Task: Add a signature Jacob Baker containing With gratitude and appreciation, Jacob Baker to email address softage.5@softage.net and add a label Valentines Day gifts
Action: Mouse moved to (901, 56)
Screenshot: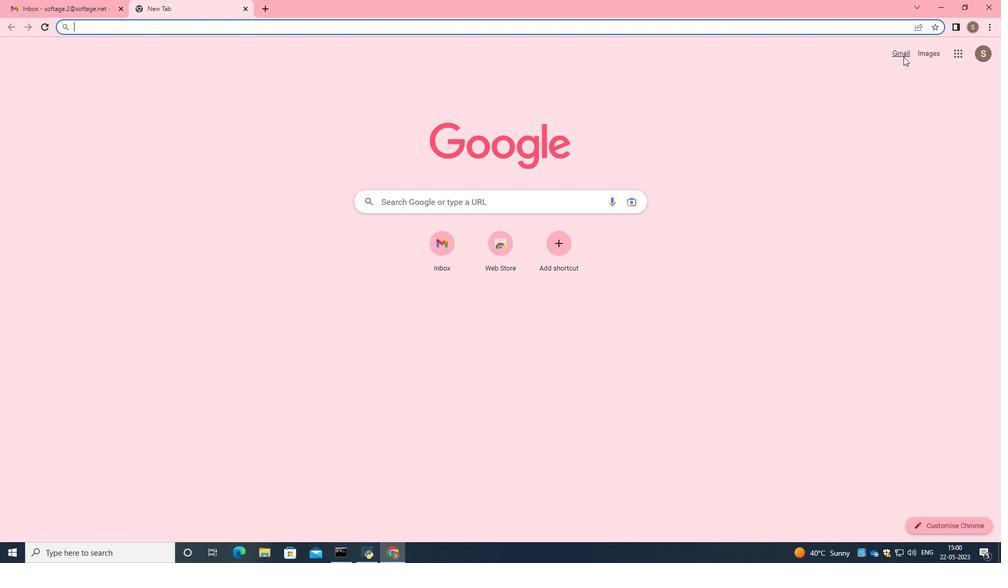 
Action: Mouse pressed left at (901, 56)
Screenshot: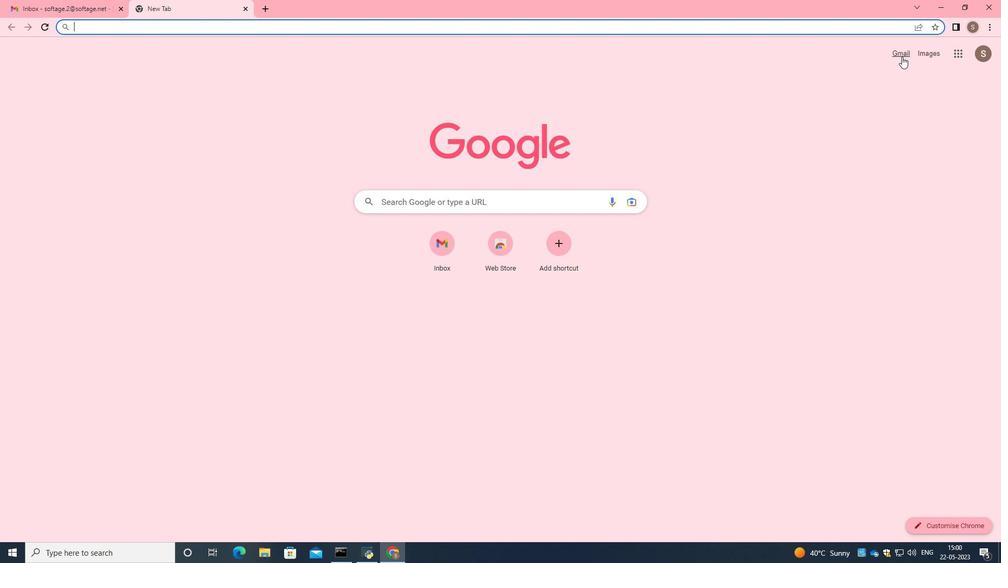 
Action: Mouse moved to (880, 73)
Screenshot: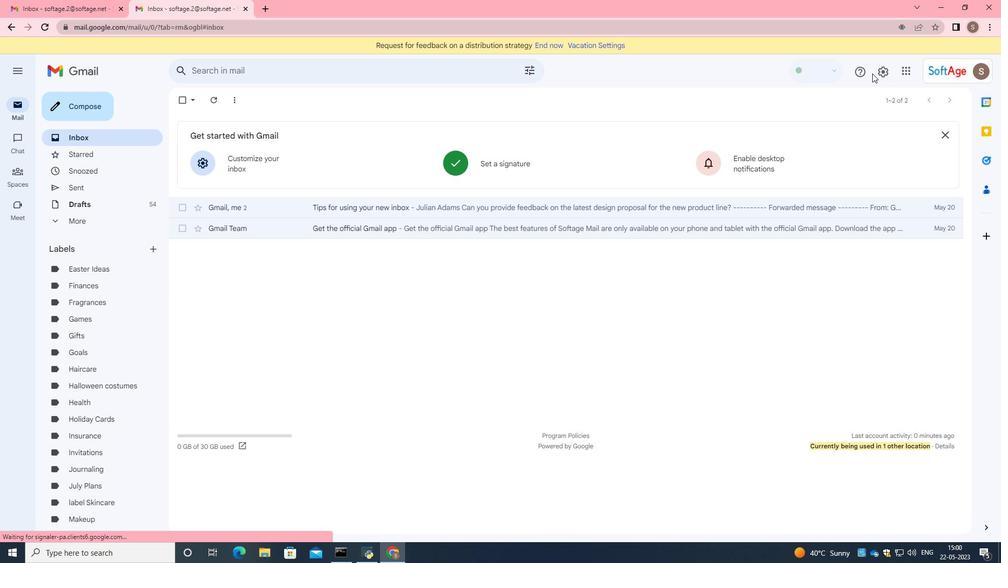 
Action: Mouse pressed left at (880, 73)
Screenshot: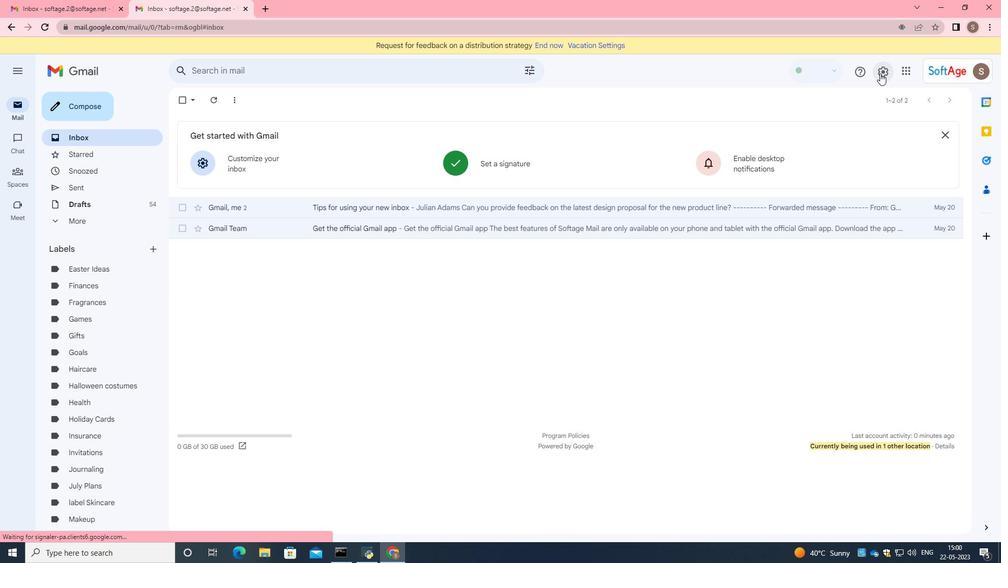 
Action: Mouse moved to (860, 130)
Screenshot: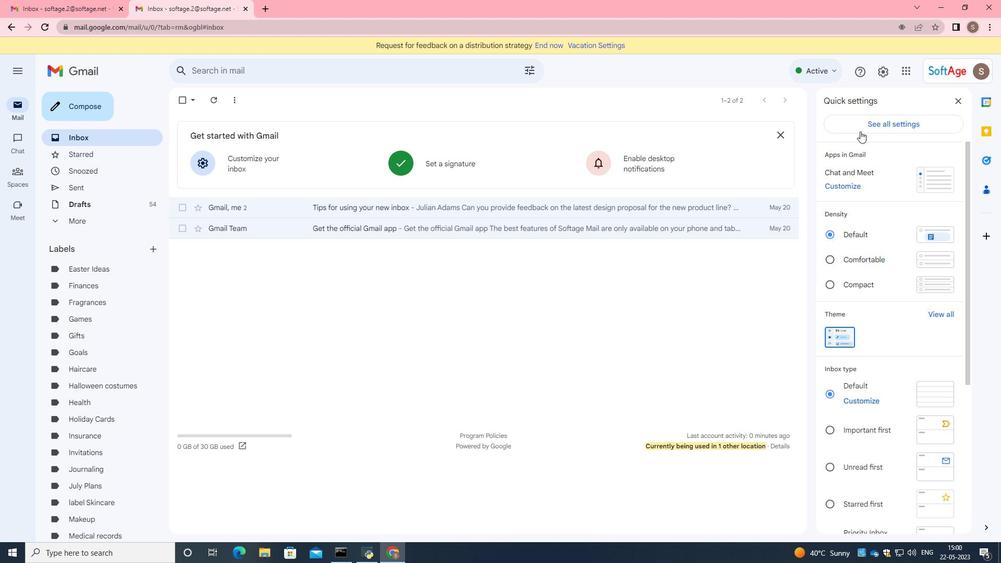 
Action: Mouse pressed left at (860, 130)
Screenshot: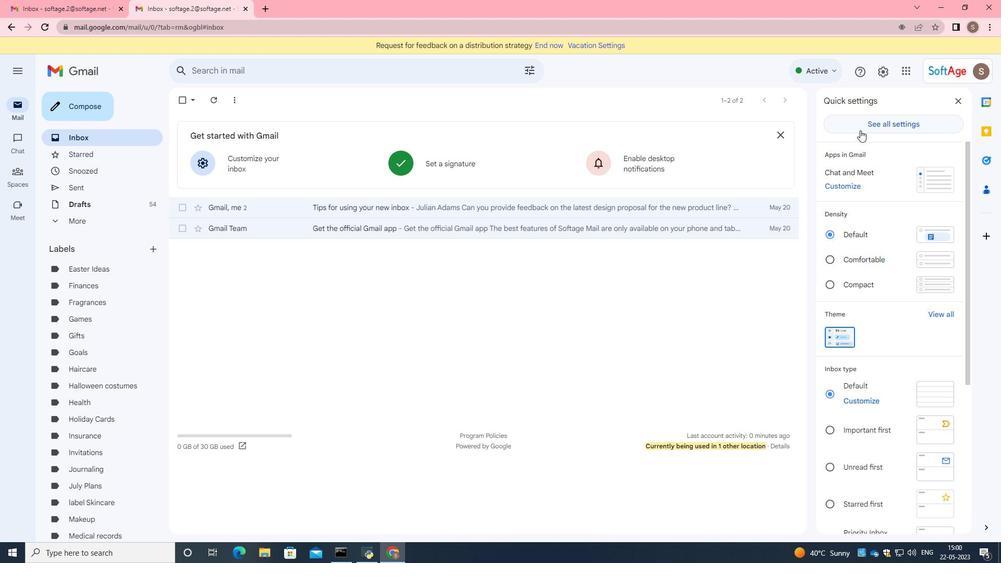 
Action: Mouse moved to (539, 214)
Screenshot: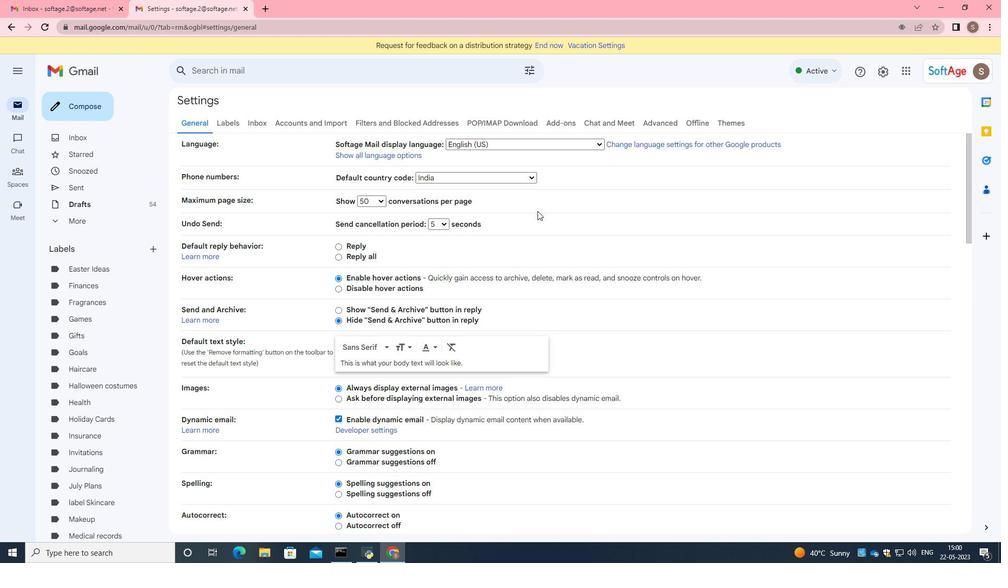 
Action: Mouse scrolled (539, 213) with delta (0, 0)
Screenshot: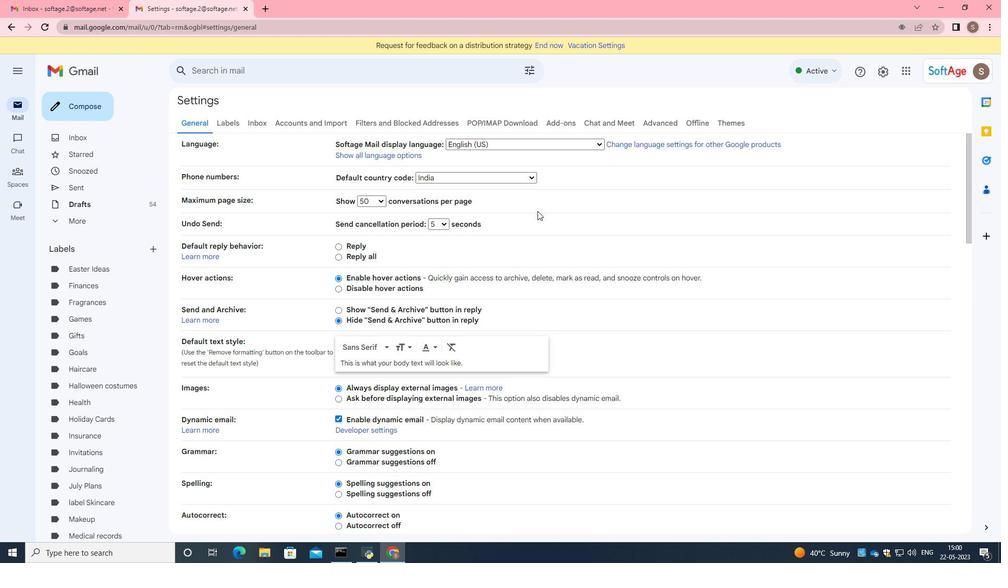 
Action: Mouse scrolled (539, 213) with delta (0, 0)
Screenshot: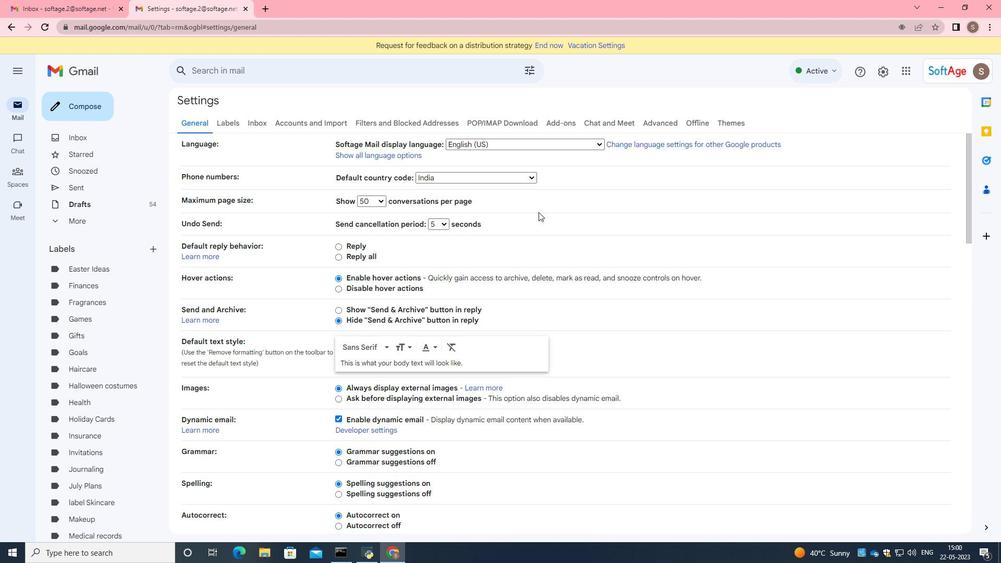 
Action: Mouse scrolled (539, 213) with delta (0, 0)
Screenshot: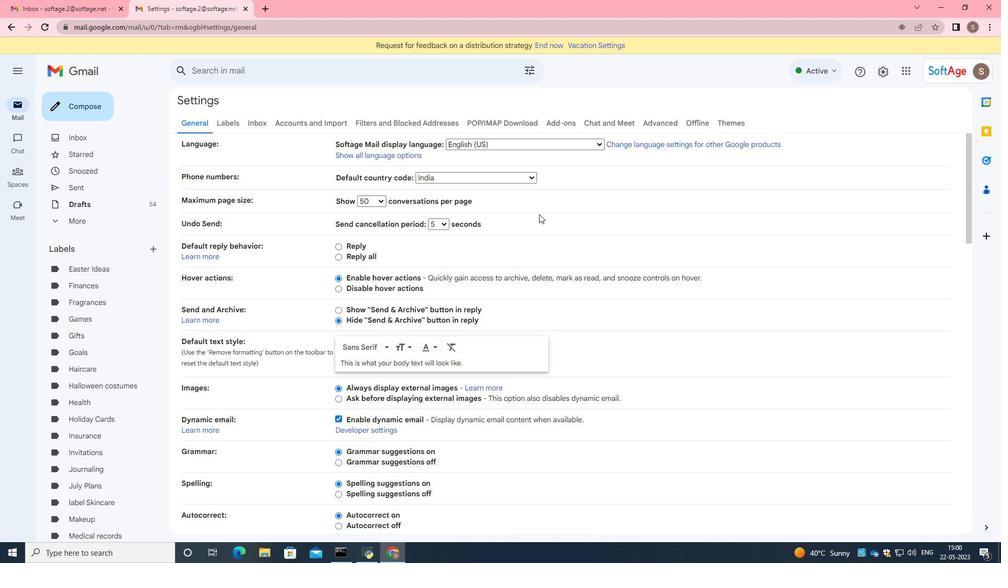 
Action: Mouse moved to (542, 211)
Screenshot: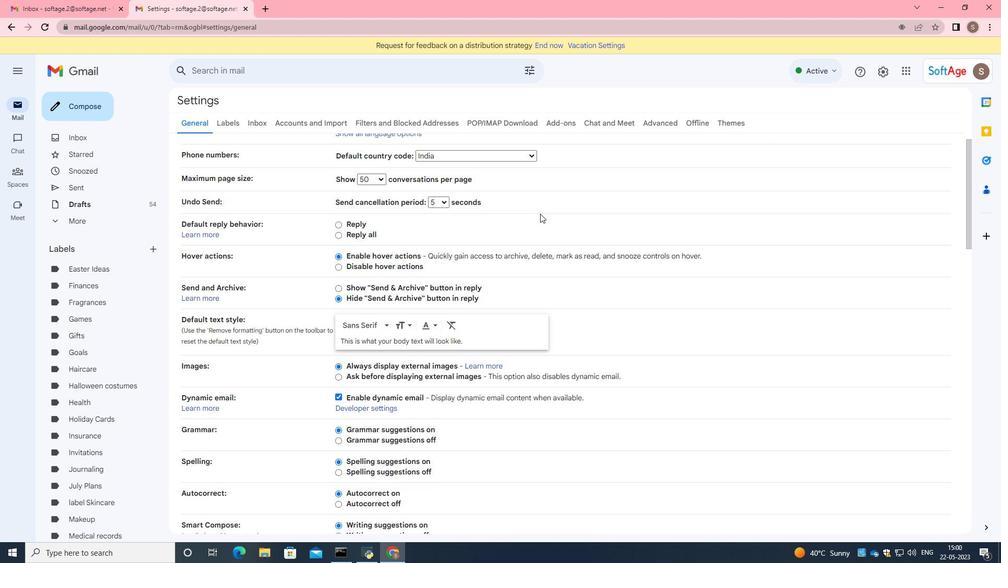 
Action: Mouse scrolled (542, 210) with delta (0, 0)
Screenshot: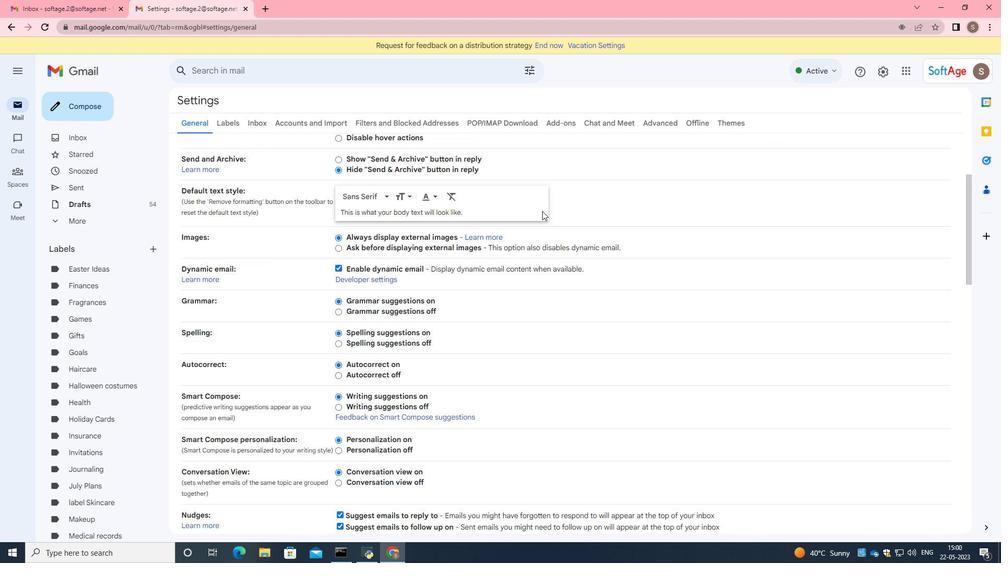 
Action: Mouse scrolled (542, 210) with delta (0, 0)
Screenshot: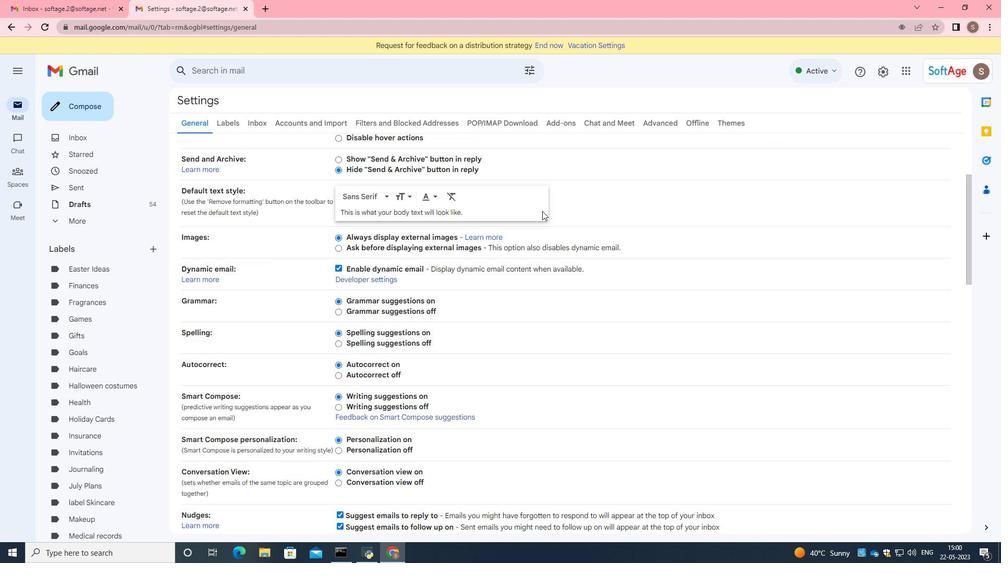 
Action: Mouse scrolled (542, 210) with delta (0, 0)
Screenshot: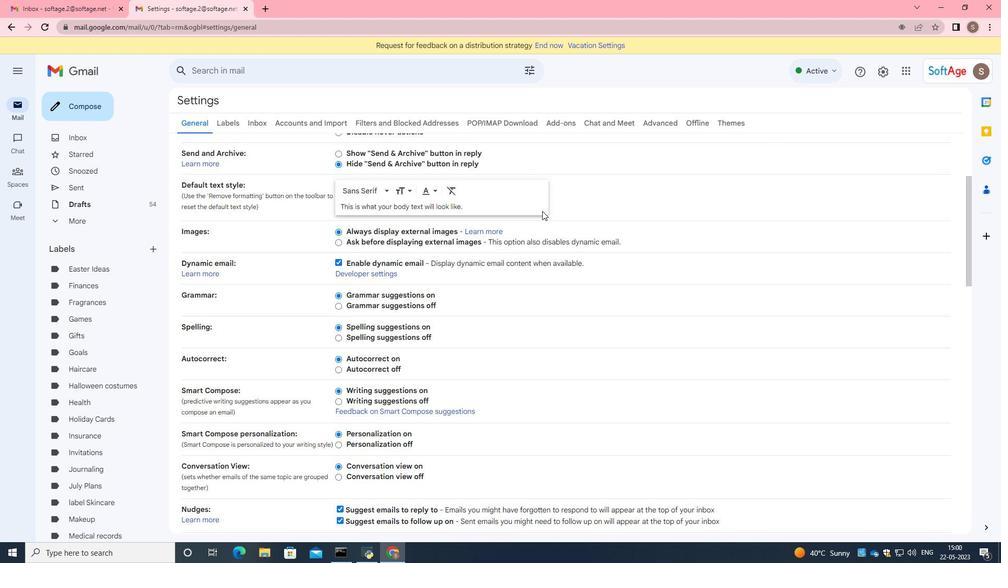 
Action: Mouse scrolled (542, 210) with delta (0, 0)
Screenshot: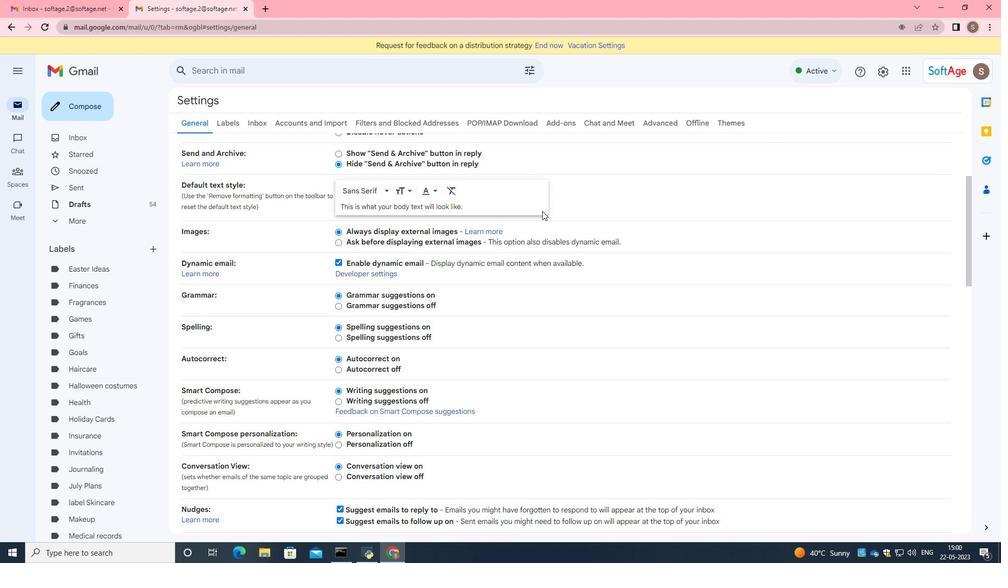 
Action: Mouse moved to (543, 210)
Screenshot: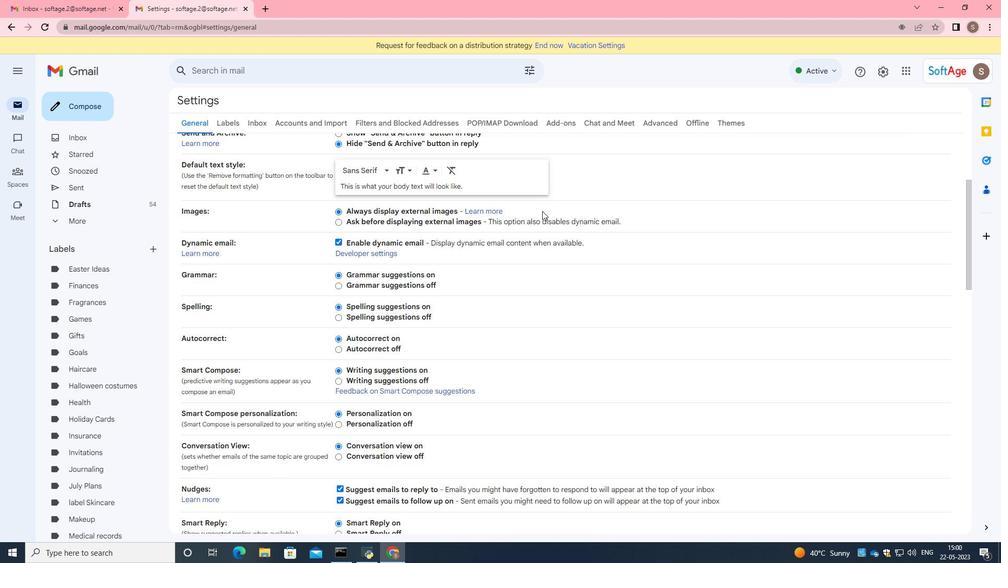 
Action: Mouse scrolled (543, 209) with delta (0, 0)
Screenshot: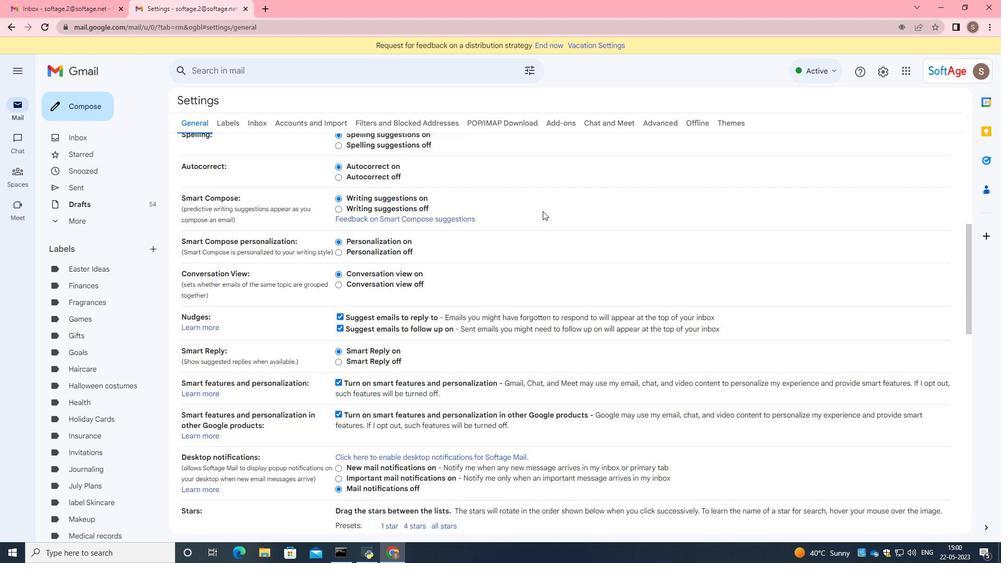
Action: Mouse scrolled (543, 209) with delta (0, 0)
Screenshot: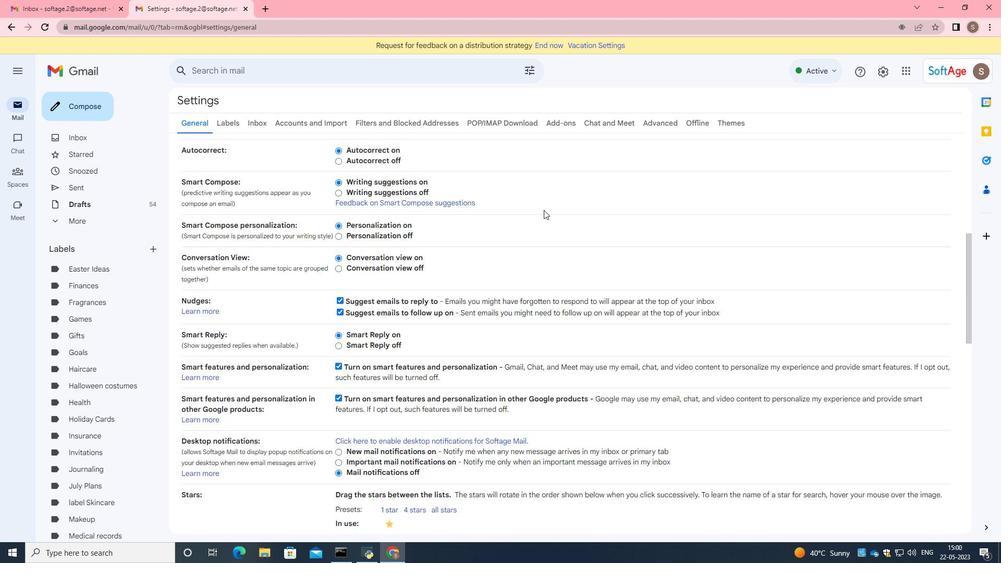 
Action: Mouse scrolled (543, 209) with delta (0, 0)
Screenshot: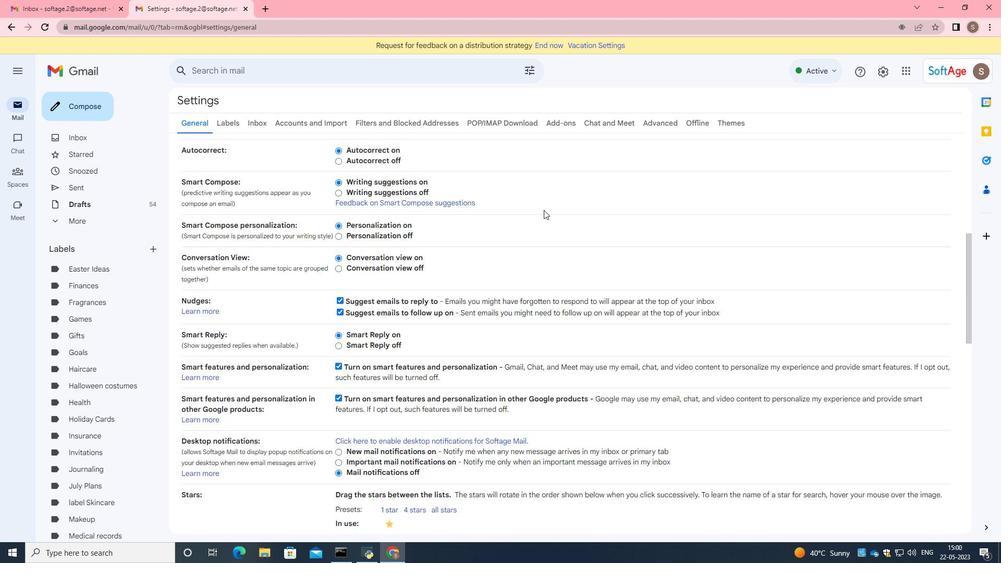 
Action: Mouse scrolled (543, 209) with delta (0, 0)
Screenshot: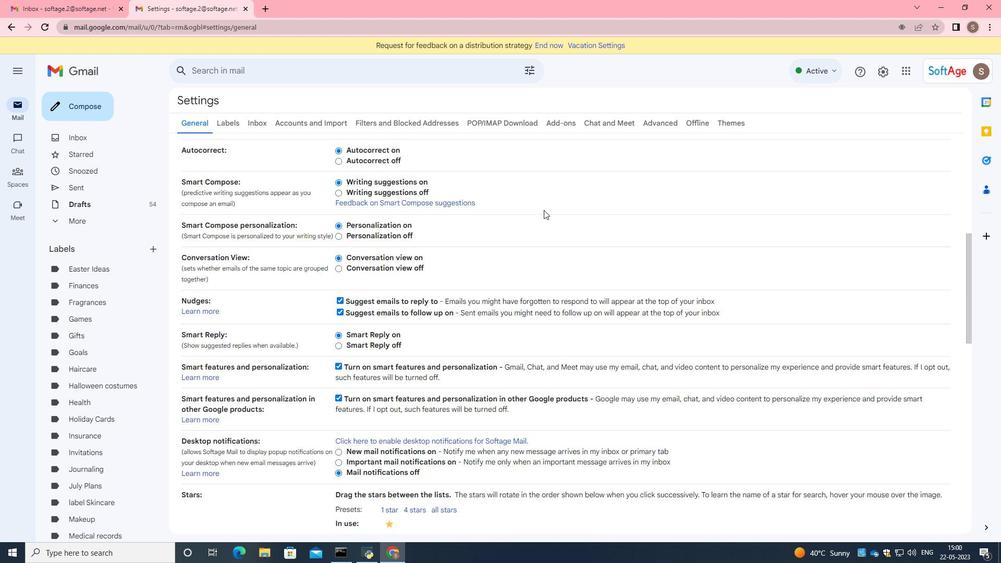 
Action: Mouse moved to (544, 210)
Screenshot: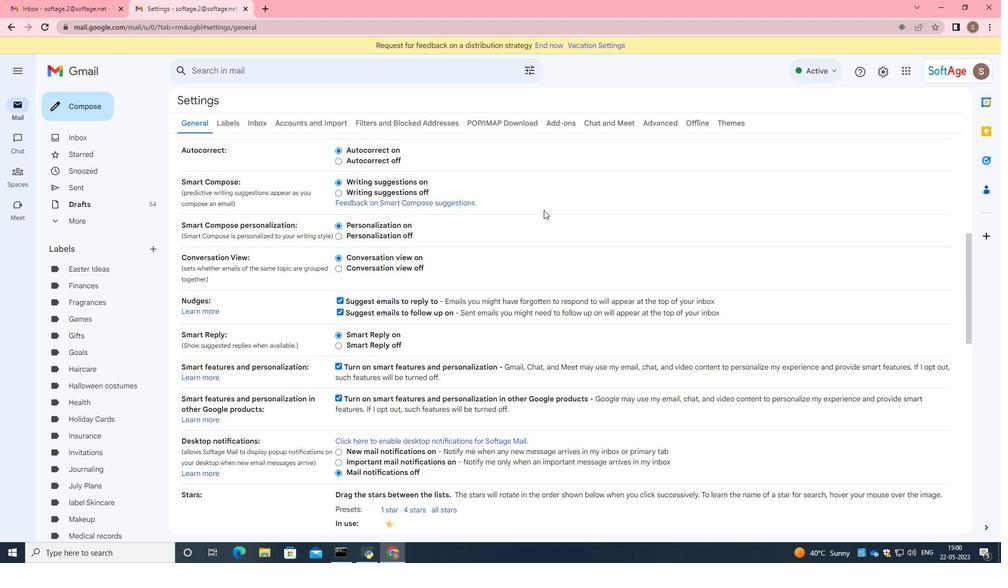 
Action: Mouse scrolled (544, 209) with delta (0, 0)
Screenshot: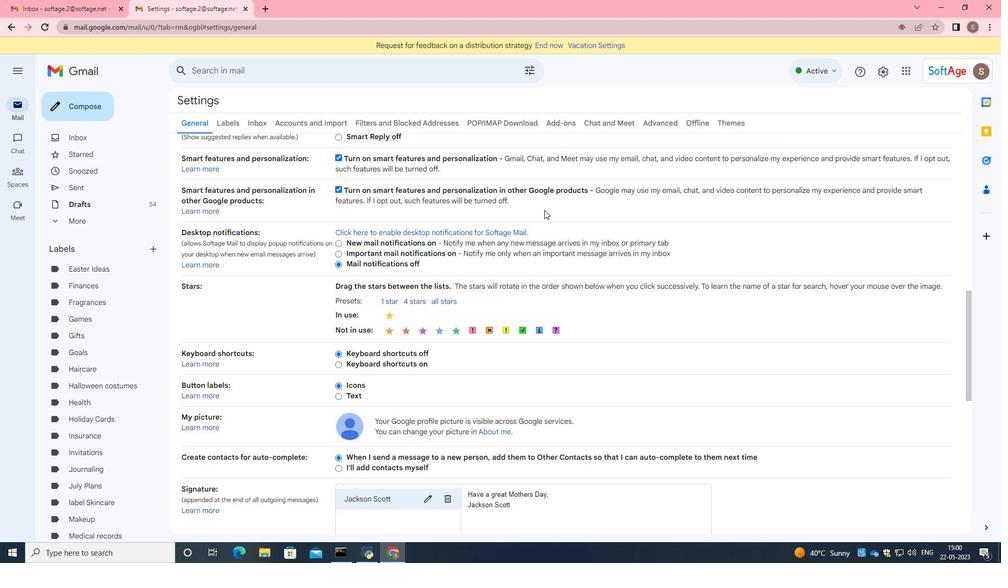 
Action: Mouse scrolled (544, 209) with delta (0, 0)
Screenshot: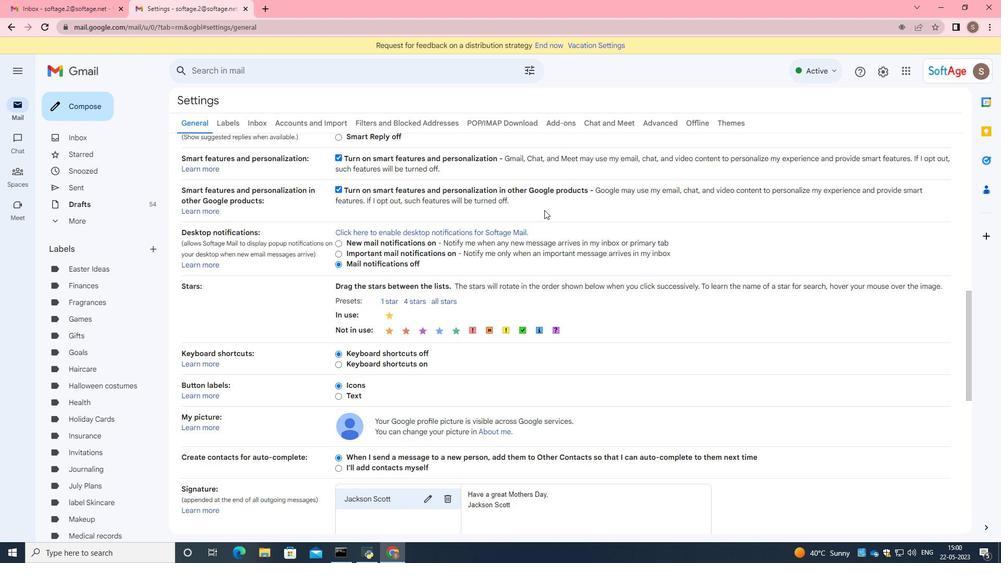 
Action: Mouse moved to (449, 395)
Screenshot: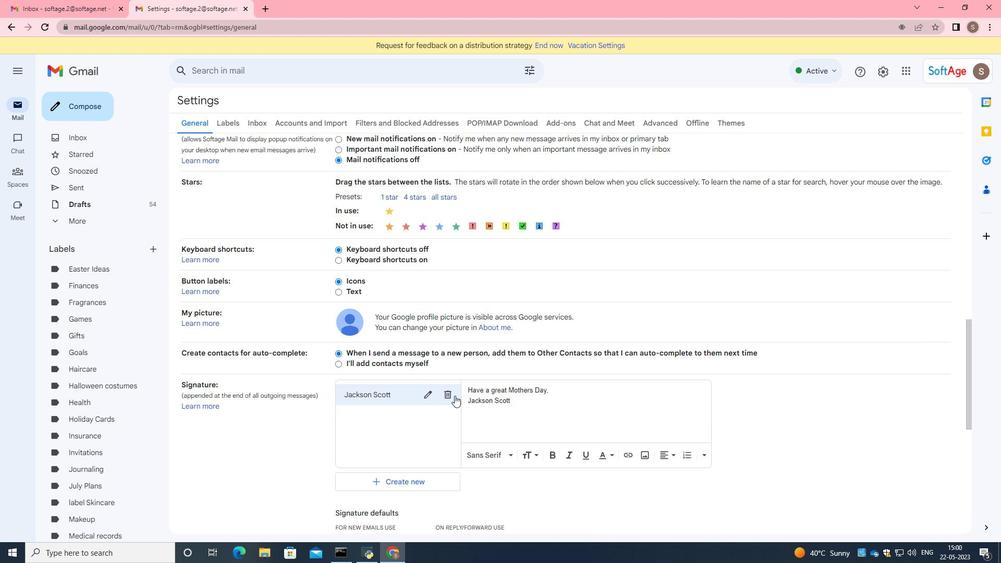 
Action: Mouse pressed left at (449, 395)
Screenshot: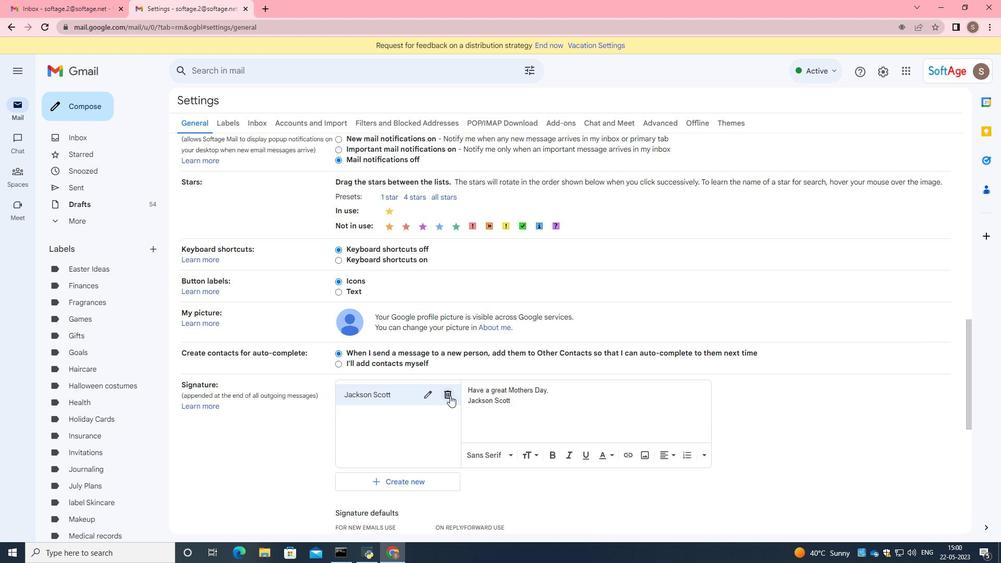 
Action: Mouse moved to (582, 309)
Screenshot: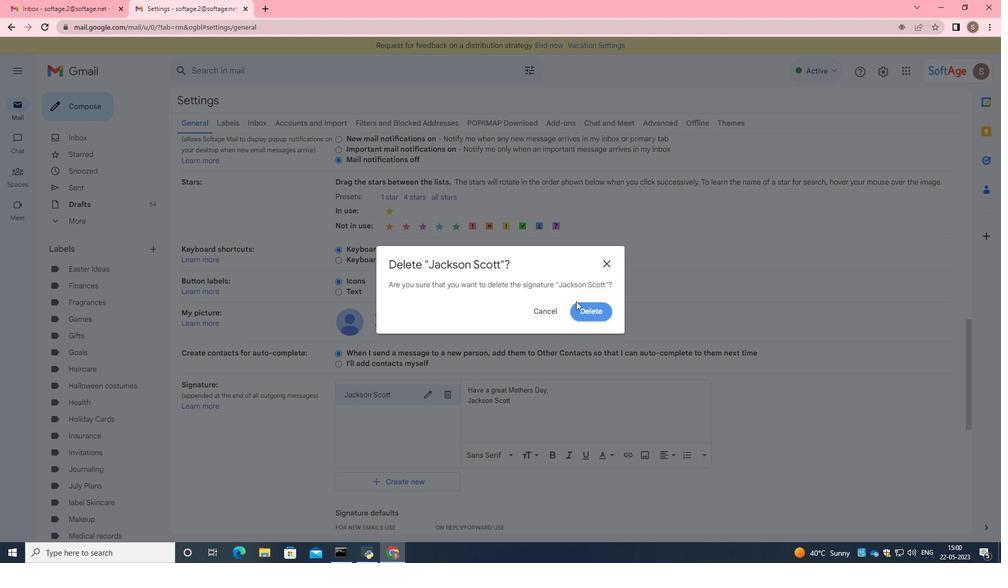 
Action: Mouse pressed left at (582, 309)
Screenshot: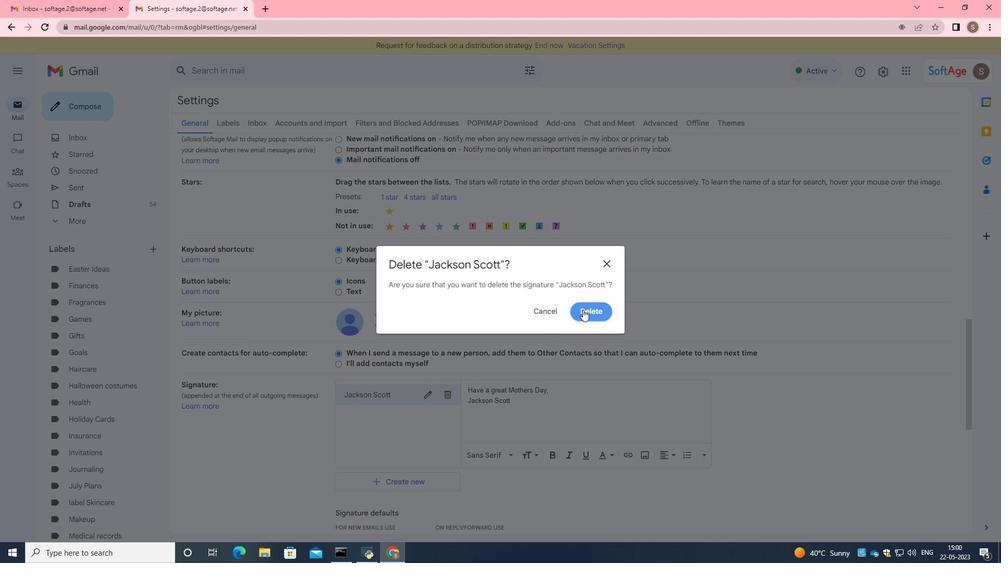 
Action: Mouse moved to (376, 403)
Screenshot: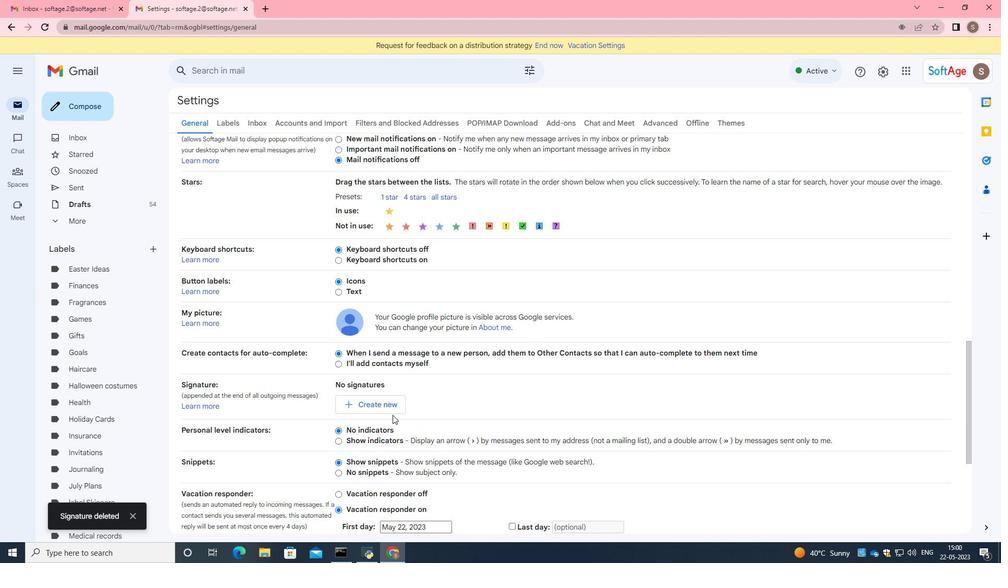 
Action: Mouse pressed left at (376, 403)
Screenshot: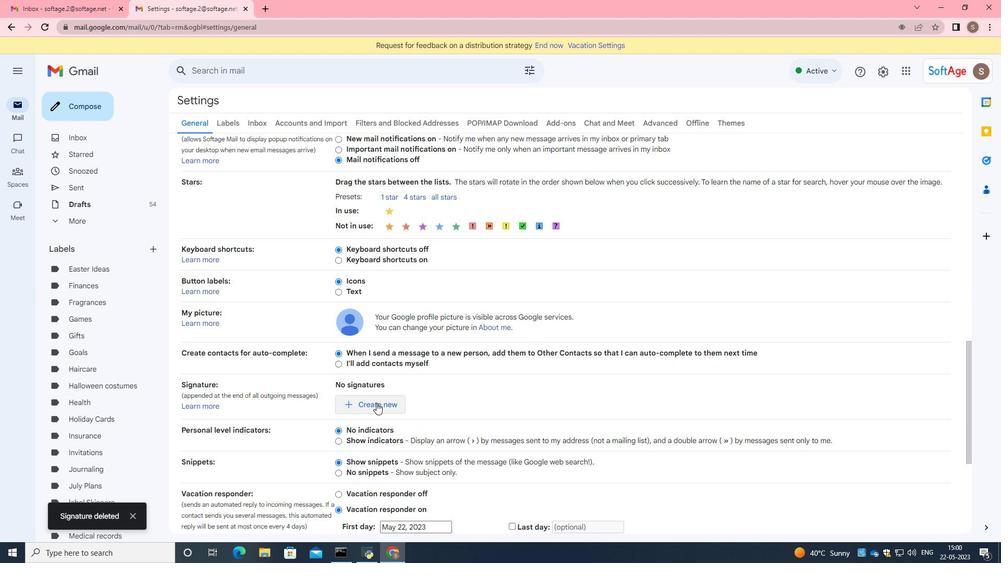 
Action: Mouse moved to (447, 278)
Screenshot: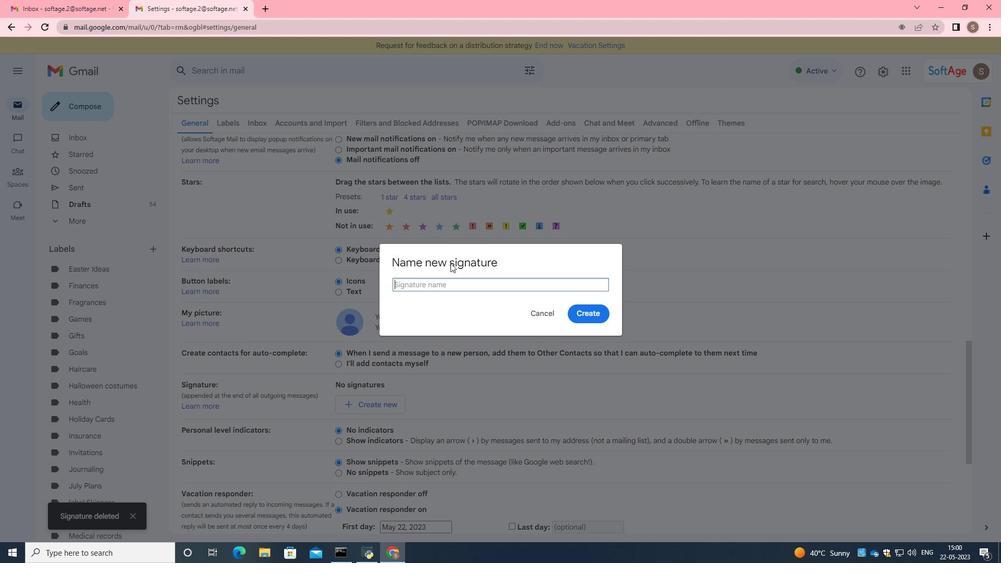 
Action: Key pressed <Key.caps_lock>J<Key.caps_lock>acob<Key.space><Key.caps_lock>B<Key.caps_lock>aker
Screenshot: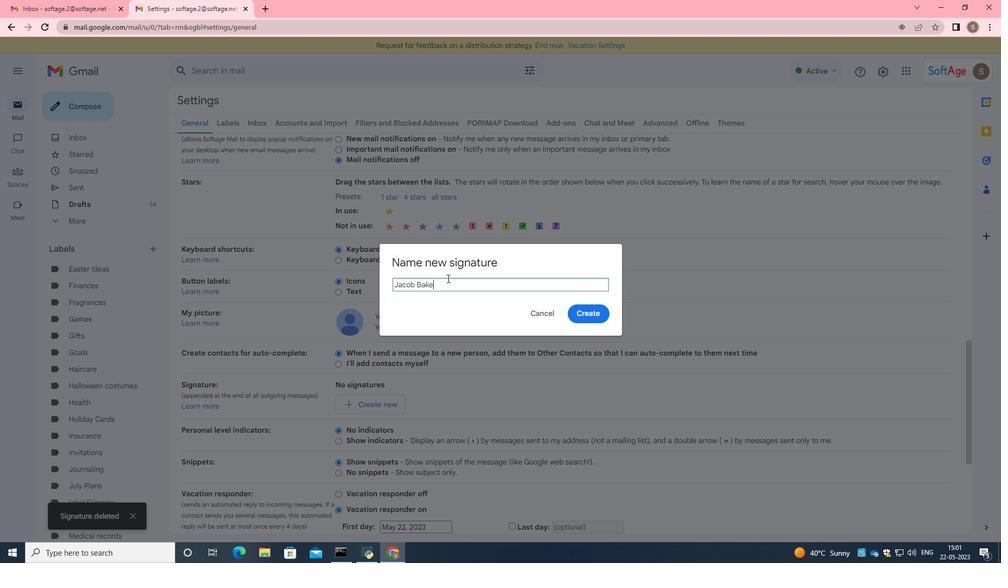 
Action: Mouse moved to (593, 313)
Screenshot: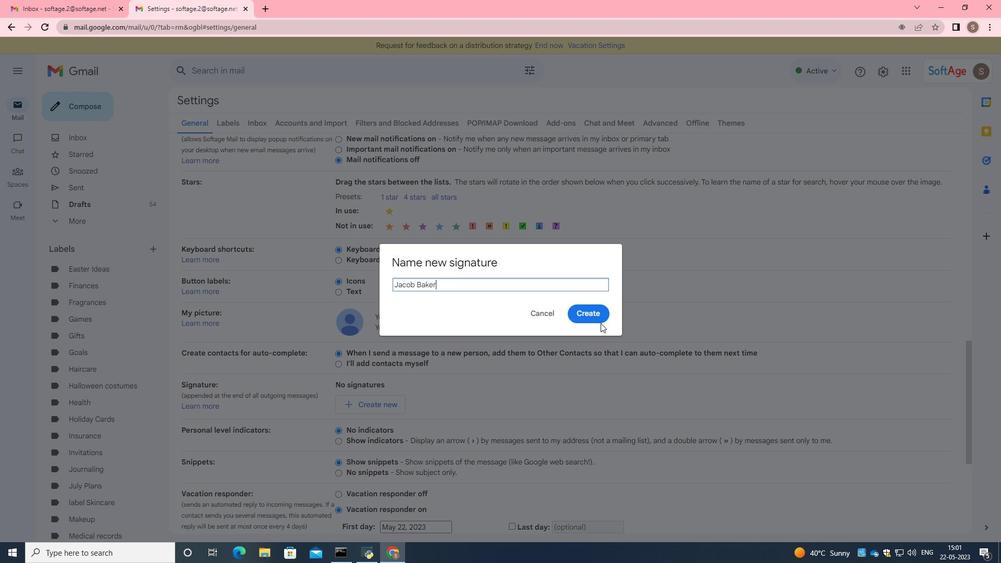 
Action: Mouse pressed left at (593, 313)
Screenshot: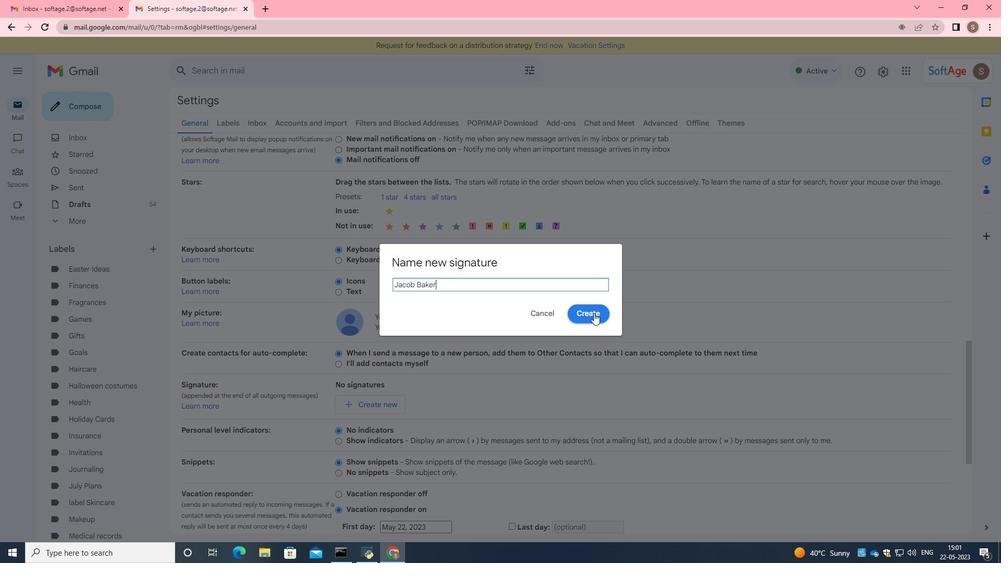 
Action: Mouse moved to (509, 393)
Screenshot: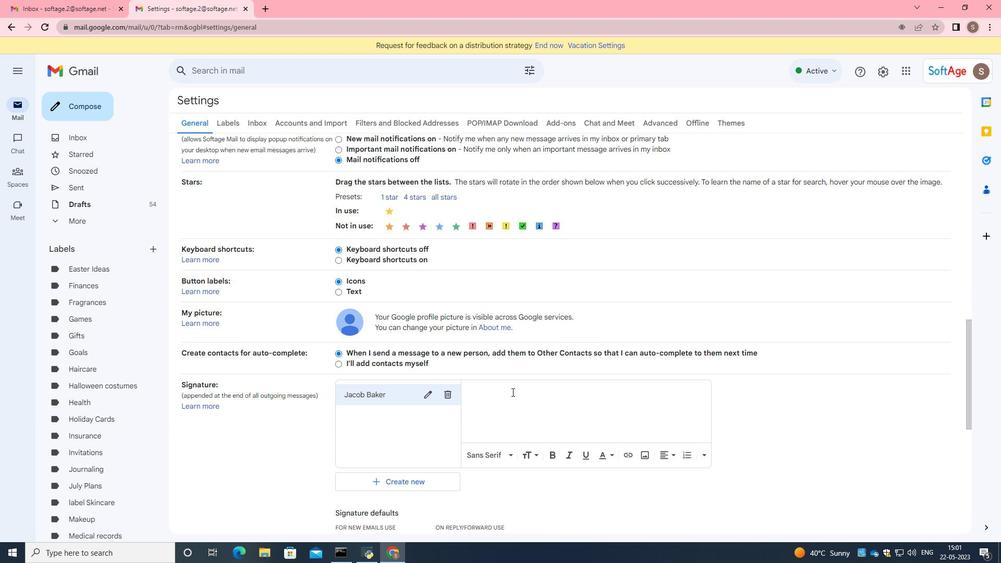 
Action: Mouse pressed left at (509, 393)
Screenshot: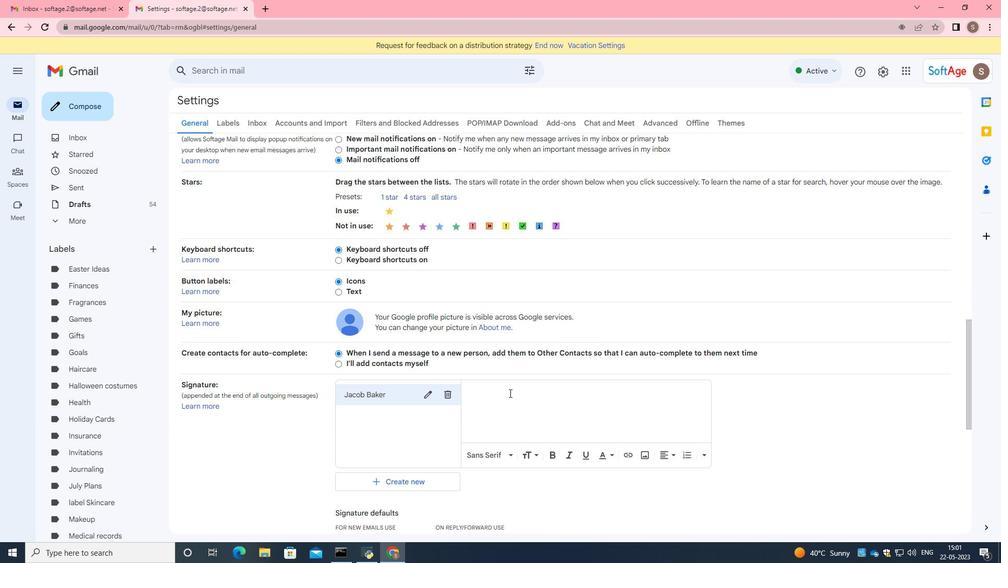 
Action: Mouse moved to (505, 392)
Screenshot: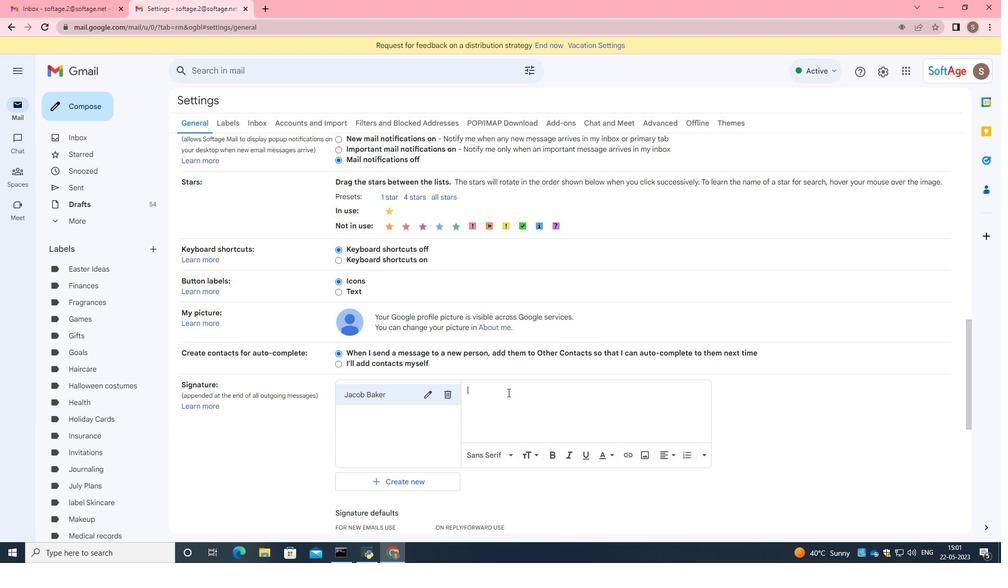
Action: Key pressed <Key.caps_lock>G<Key.caps_lock>ratitude<Key.space>and<Key.space>appreciation<Key.space>,<Key.enter><Key.caps_lock><Key.caps_lock><Key.caps_lock>J<Key.caps_lock>acob<Key.space><Key.caps_lock>B<Key.caps_lock>aker
Screenshot: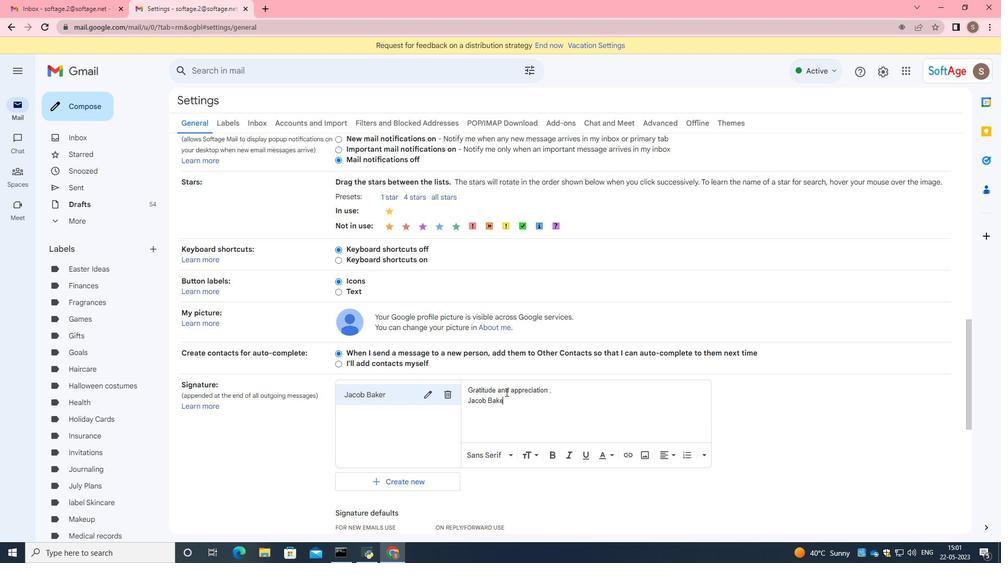 
Action: Mouse moved to (393, 347)
Screenshot: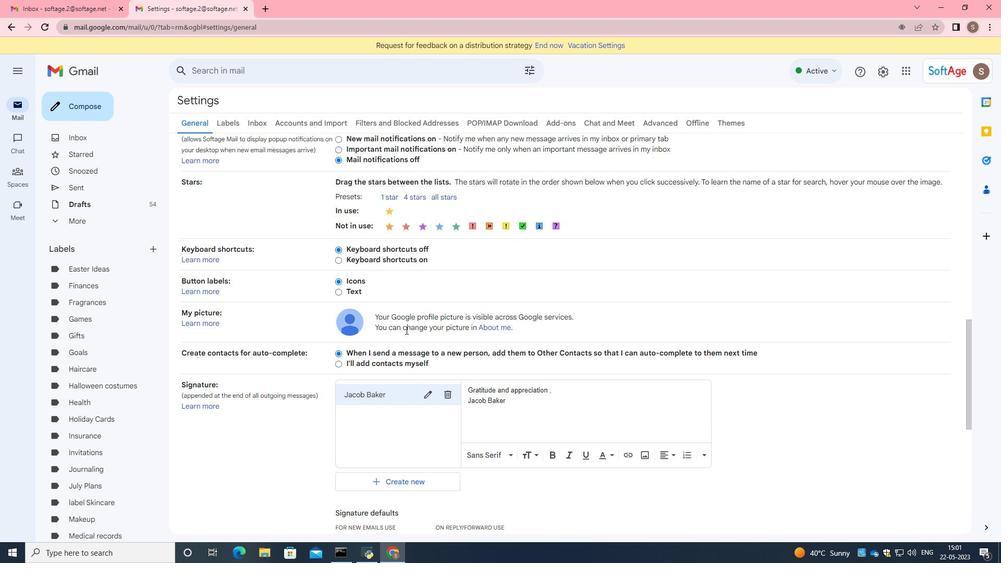 
Action: Mouse scrolled (393, 346) with delta (0, 0)
Screenshot: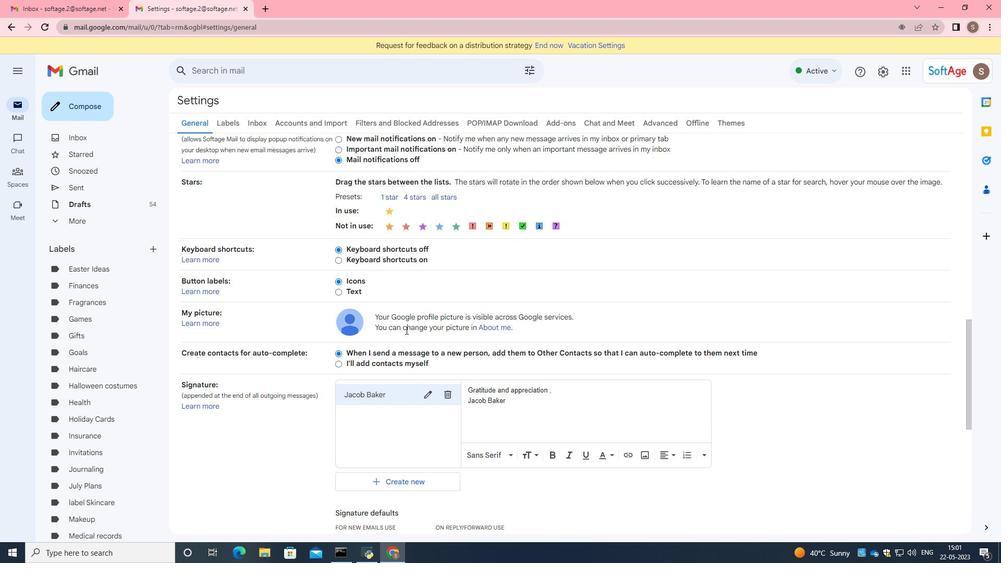 
Action: Mouse moved to (385, 352)
Screenshot: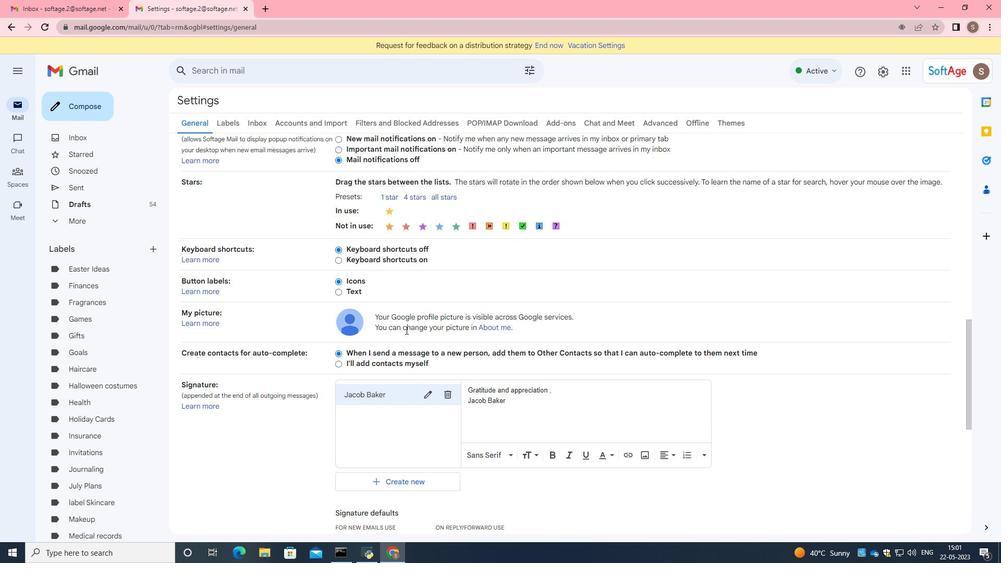 
Action: Mouse scrolled (385, 351) with delta (0, 0)
Screenshot: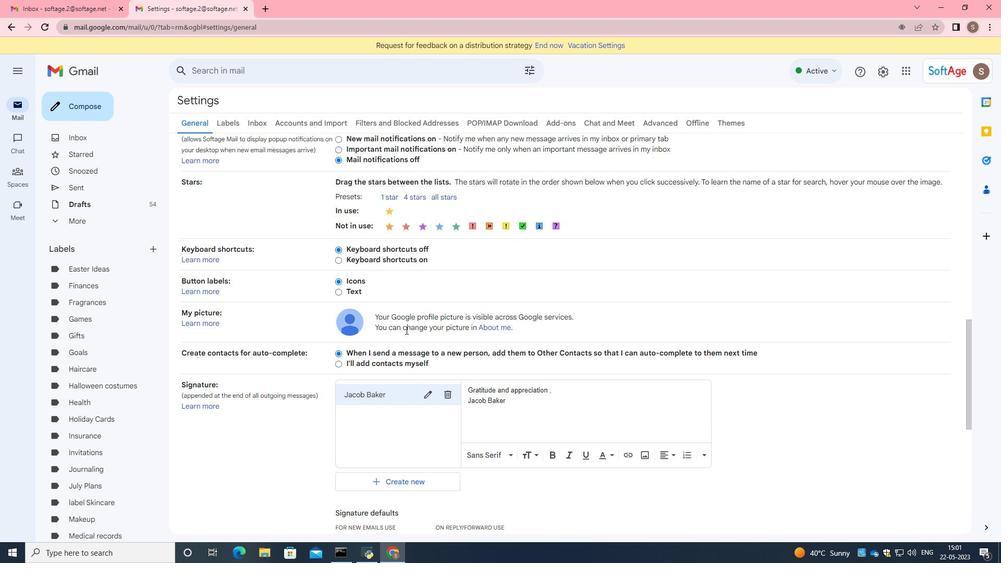 
Action: Mouse moved to (397, 357)
Screenshot: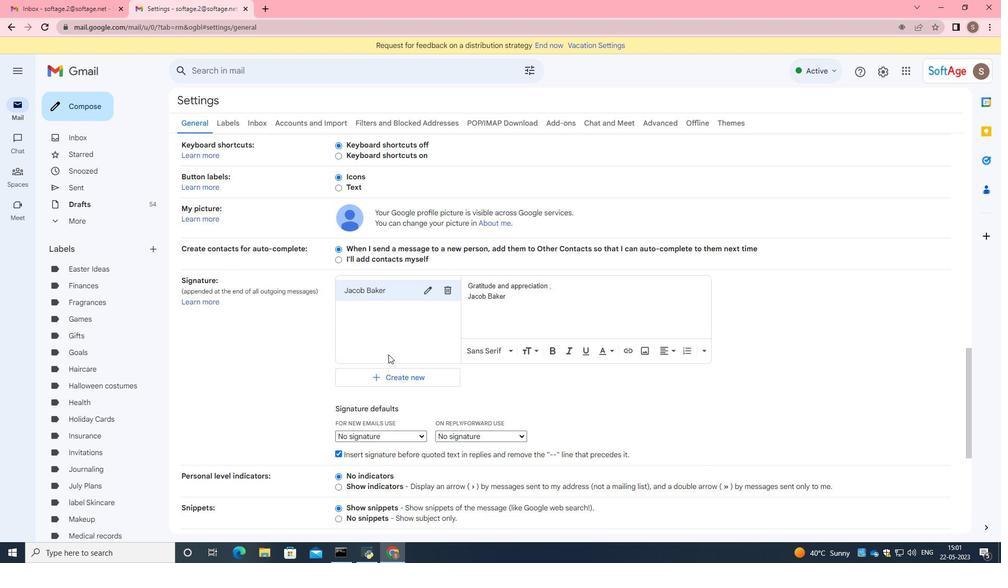 
Action: Mouse scrolled (397, 356) with delta (0, 0)
Screenshot: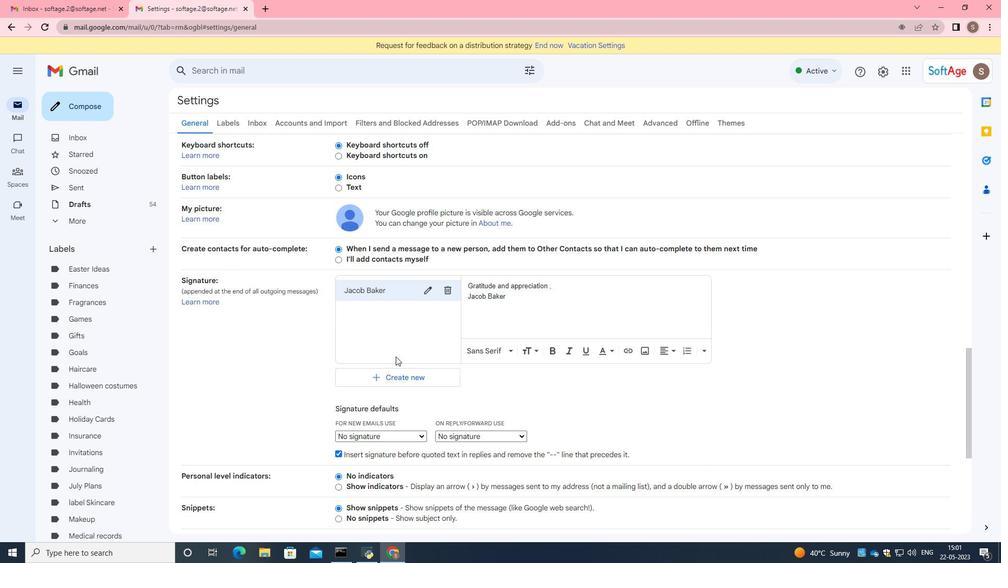
Action: Mouse moved to (397, 357)
Screenshot: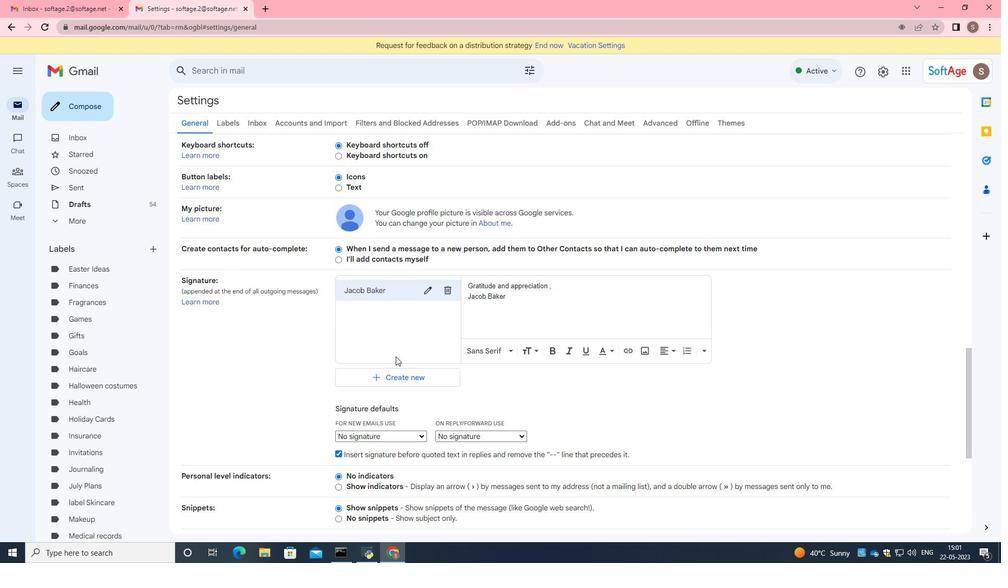 
Action: Mouse scrolled (397, 356) with delta (0, 0)
Screenshot: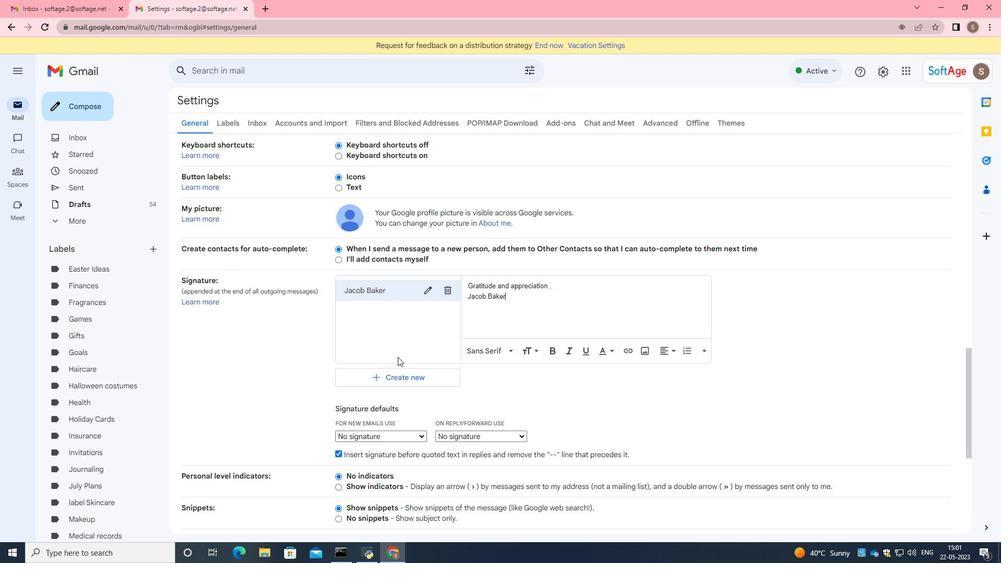 
Action: Mouse moved to (398, 356)
Screenshot: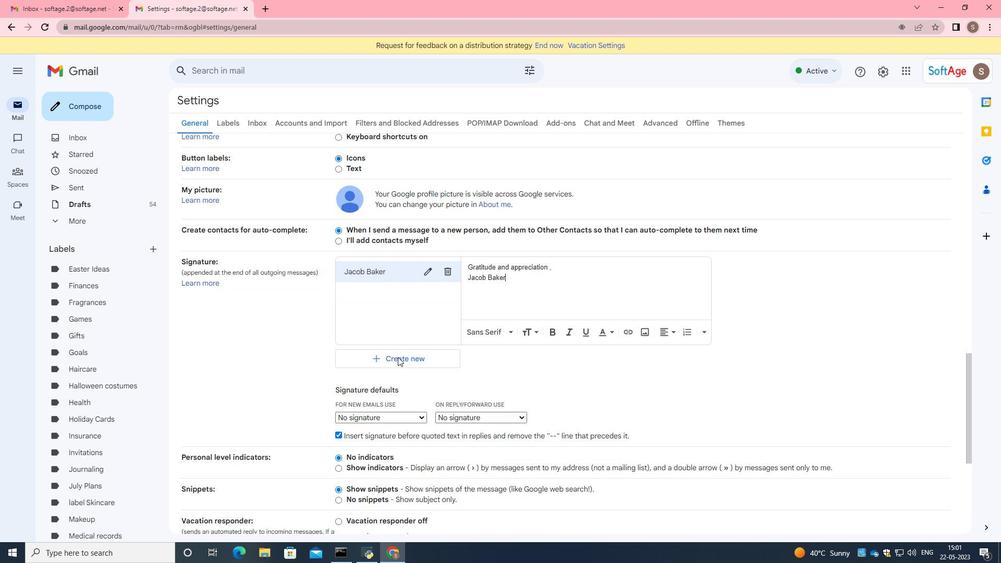 
Action: Mouse scrolled (398, 356) with delta (0, 0)
Screenshot: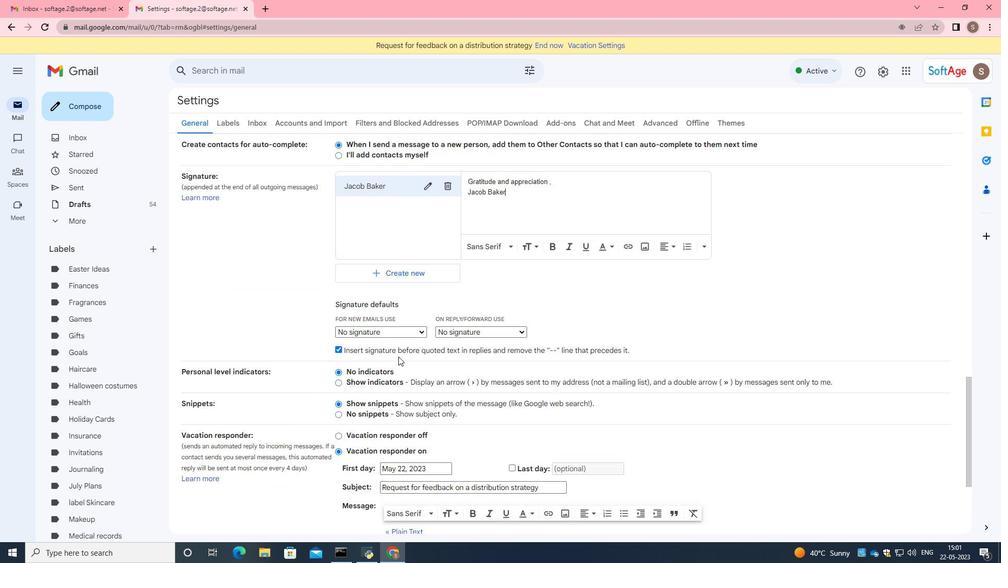 
Action: Mouse scrolled (398, 356) with delta (0, 0)
Screenshot: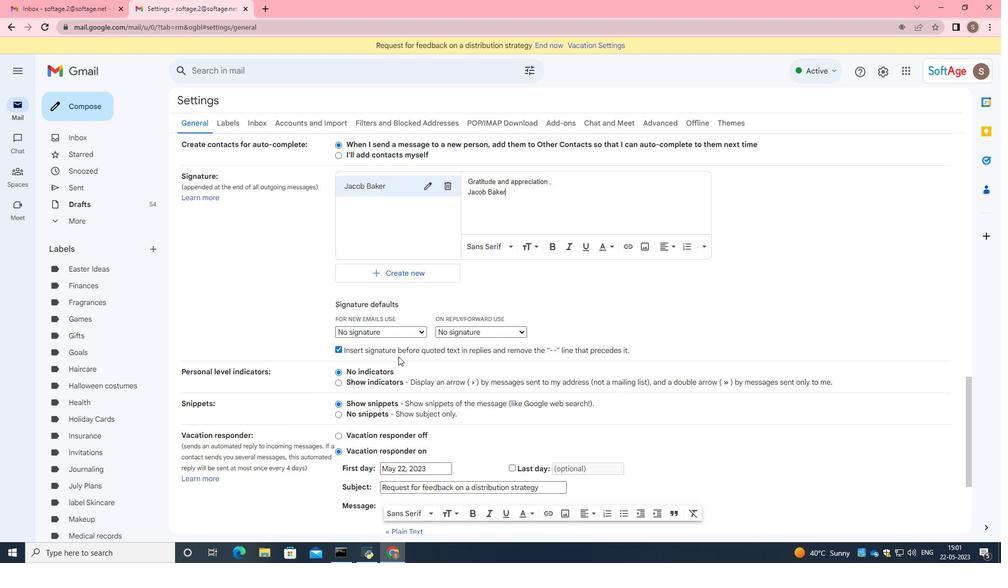 
Action: Mouse moved to (405, 354)
Screenshot: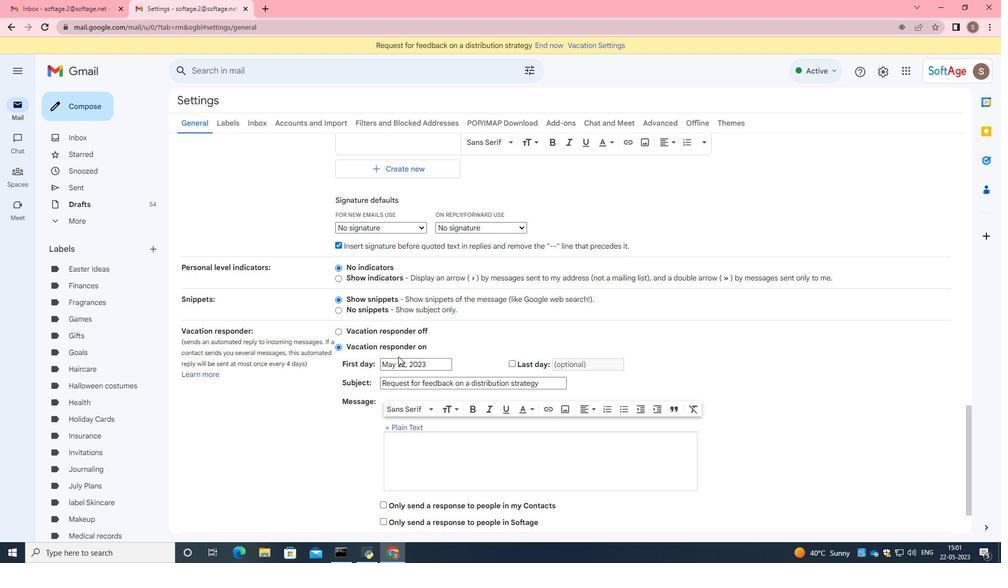 
Action: Mouse scrolled (404, 354) with delta (0, 0)
Screenshot: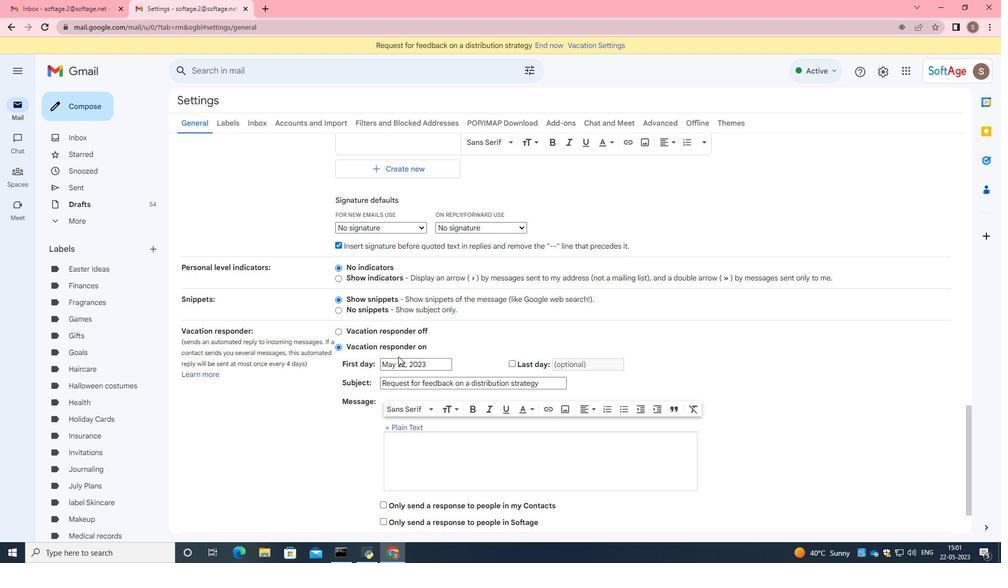 
Action: Mouse scrolled (405, 354) with delta (0, 0)
Screenshot: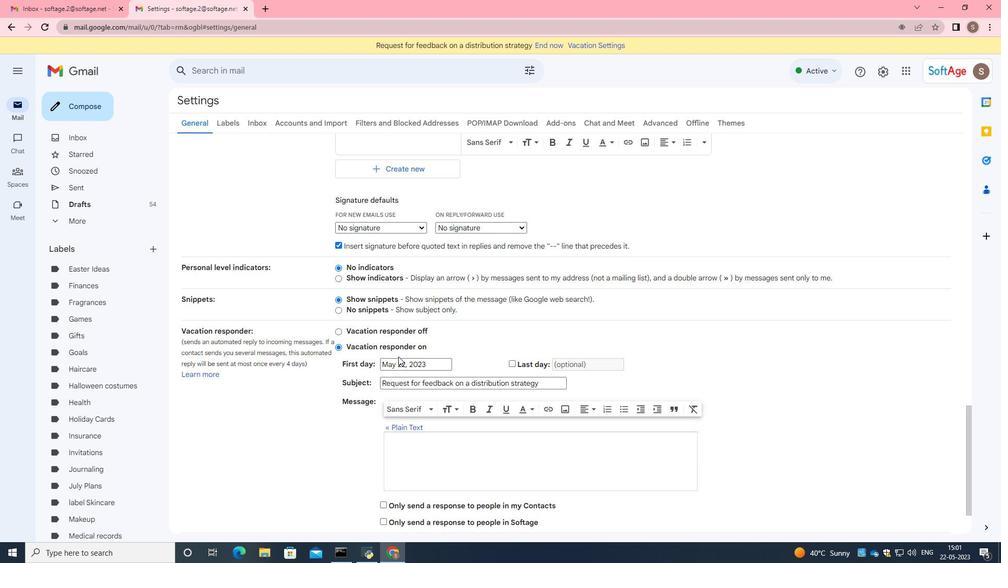 
Action: Mouse scrolled (405, 354) with delta (0, 0)
Screenshot: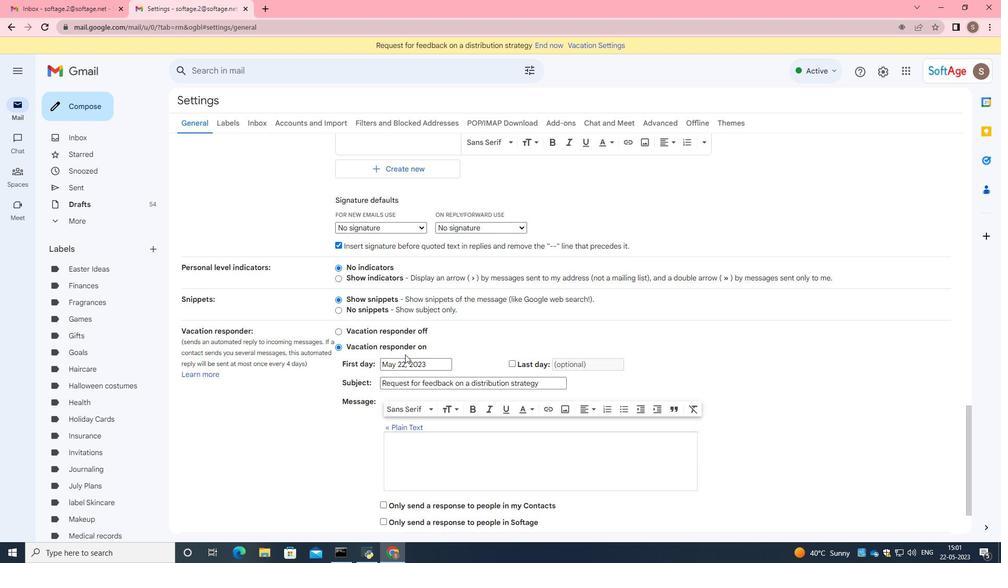 
Action: Mouse moved to (545, 478)
Screenshot: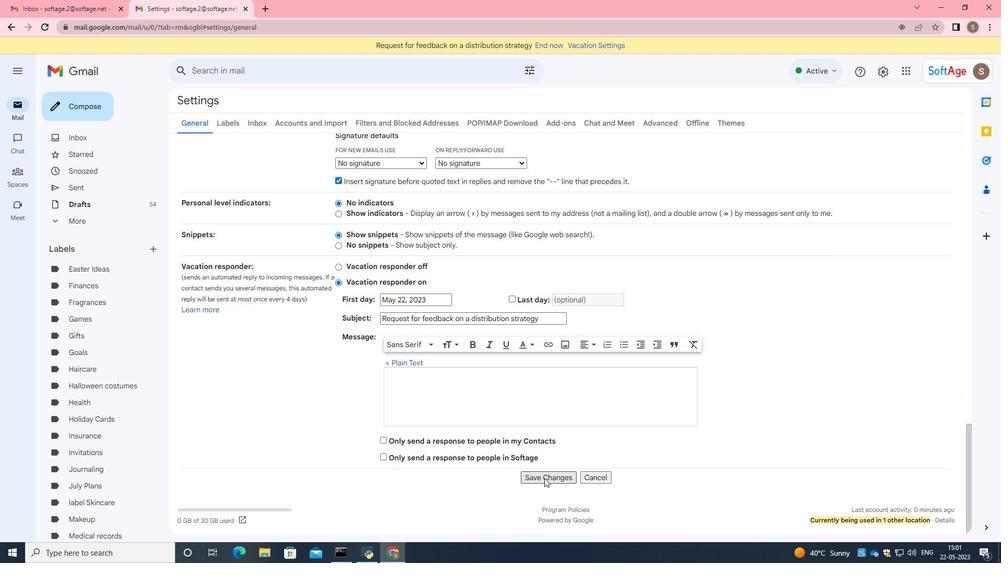 
Action: Mouse pressed left at (545, 478)
Screenshot: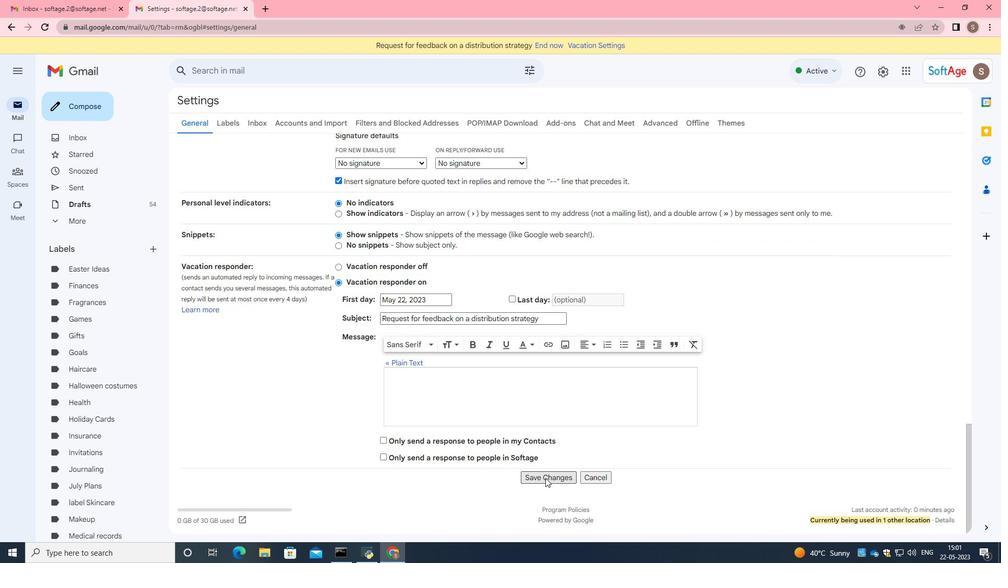 
Action: Mouse moved to (73, 110)
Screenshot: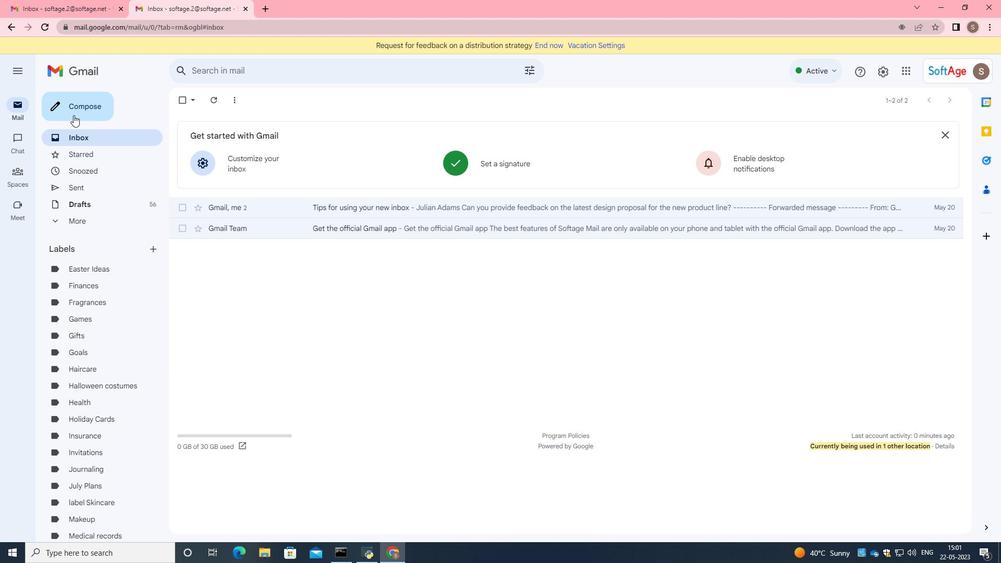 
Action: Mouse pressed left at (73, 110)
Screenshot: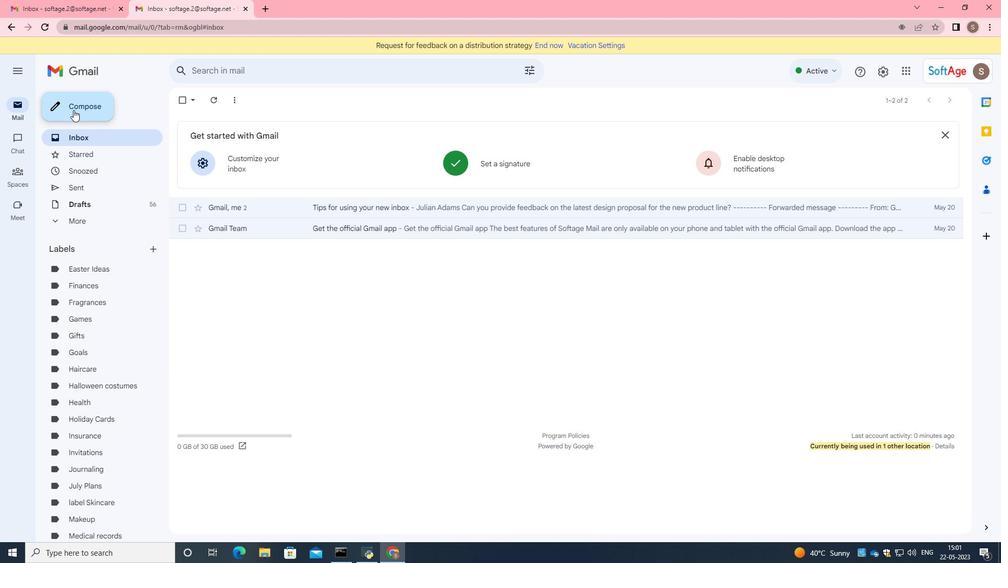 
Action: Mouse moved to (842, 525)
Screenshot: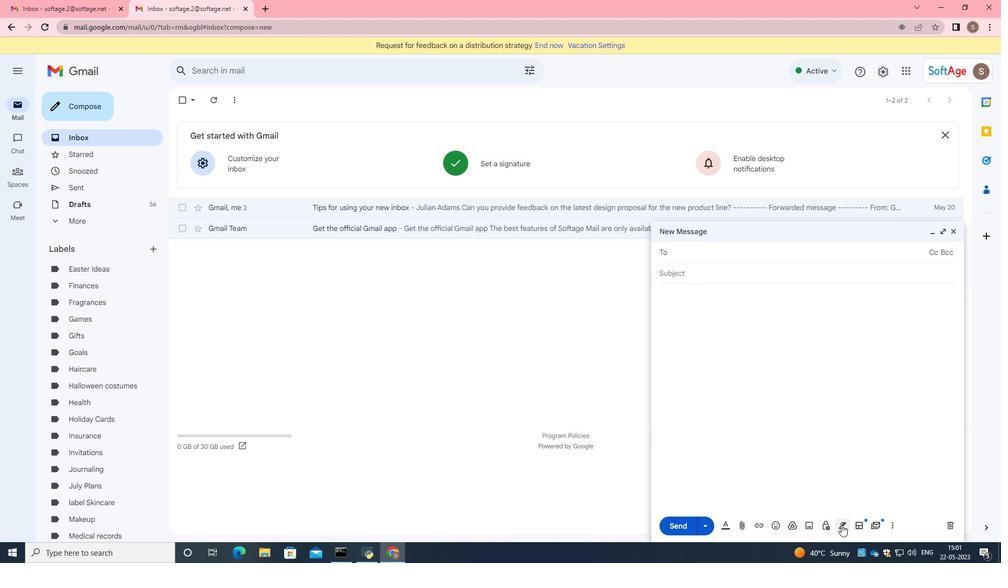 
Action: Mouse pressed left at (842, 525)
Screenshot: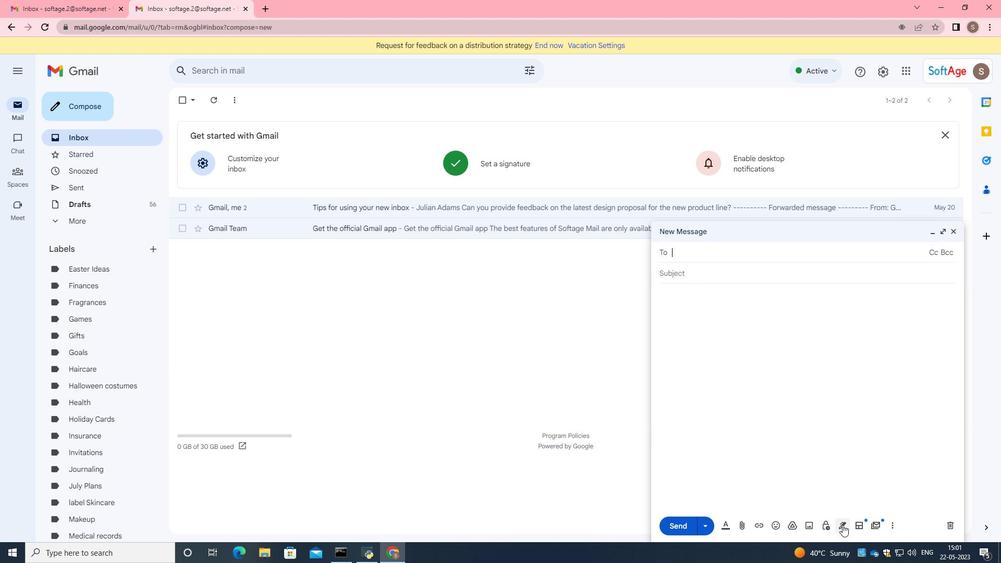 
Action: Mouse moved to (870, 511)
Screenshot: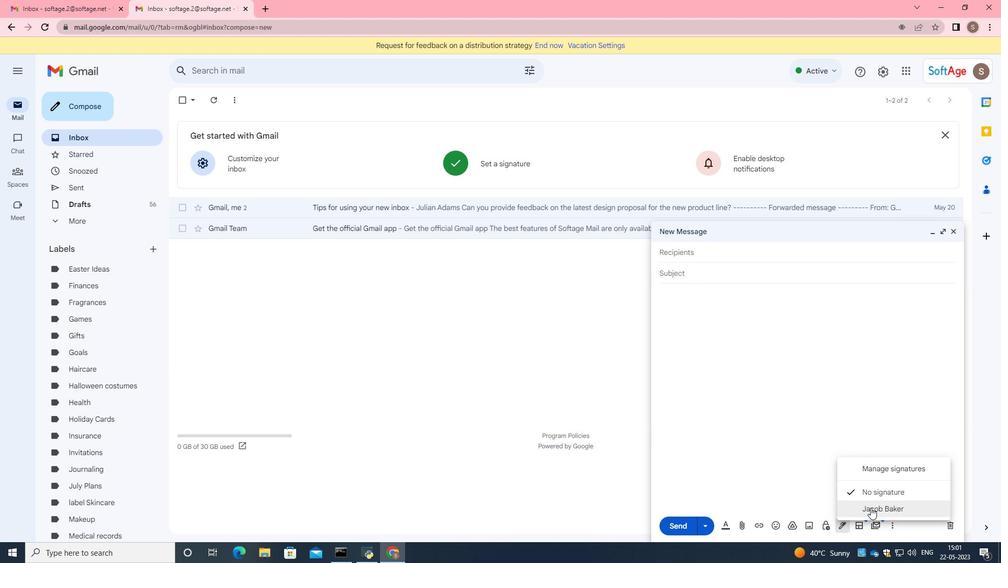 
Action: Mouse pressed left at (870, 511)
Screenshot: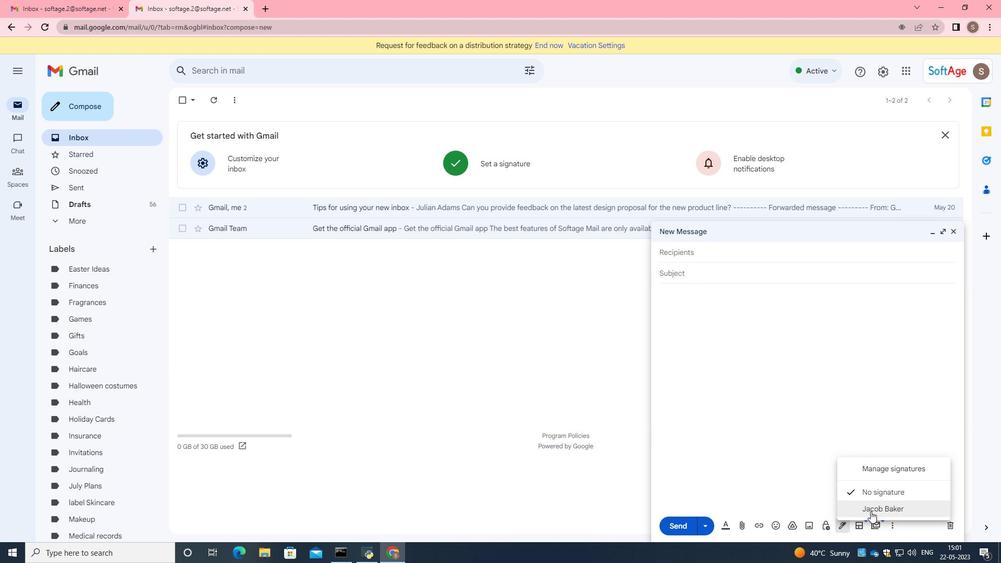 
Action: Mouse moved to (698, 249)
Screenshot: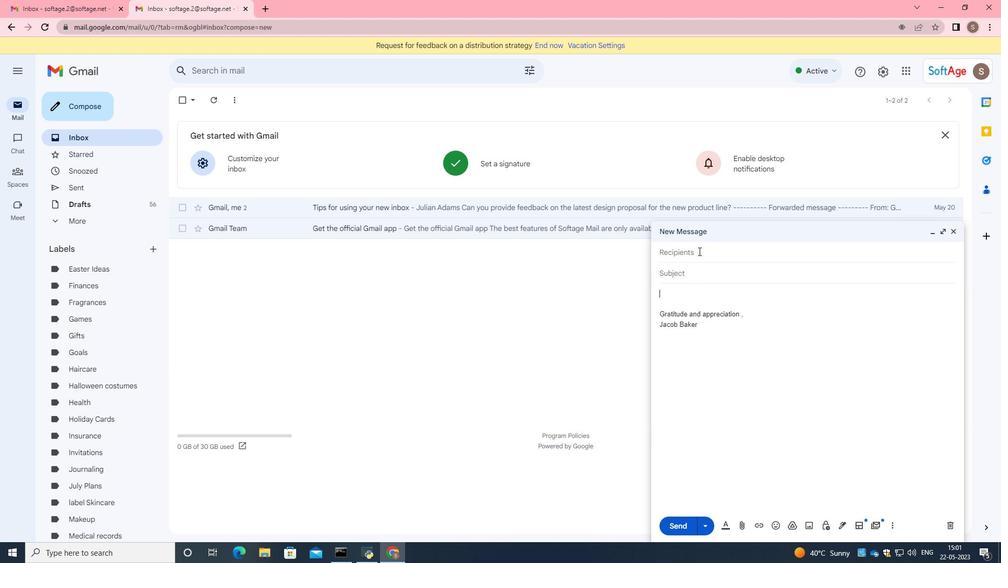 
Action: Mouse pressed left at (698, 249)
Screenshot: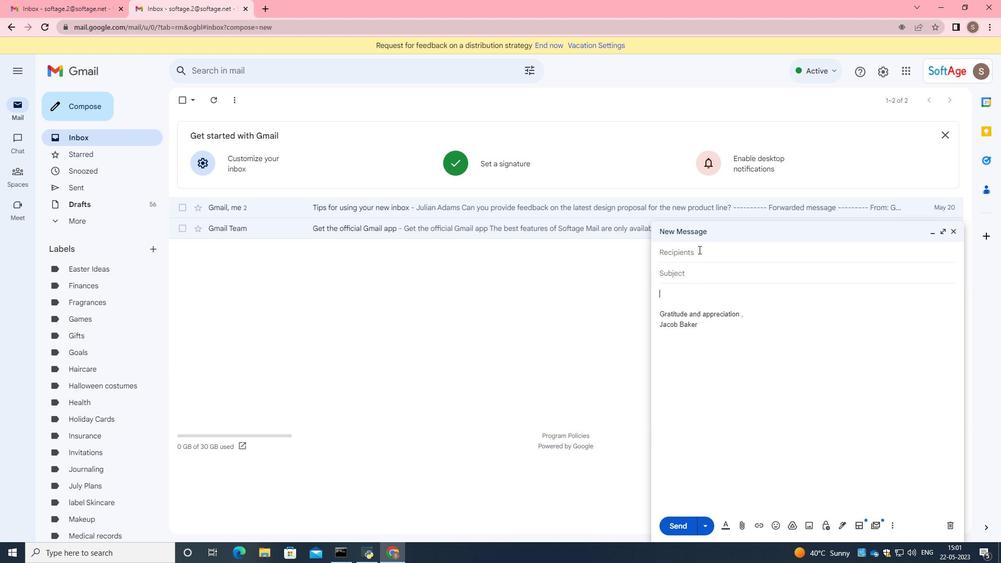 
Action: Mouse moved to (659, 221)
Screenshot: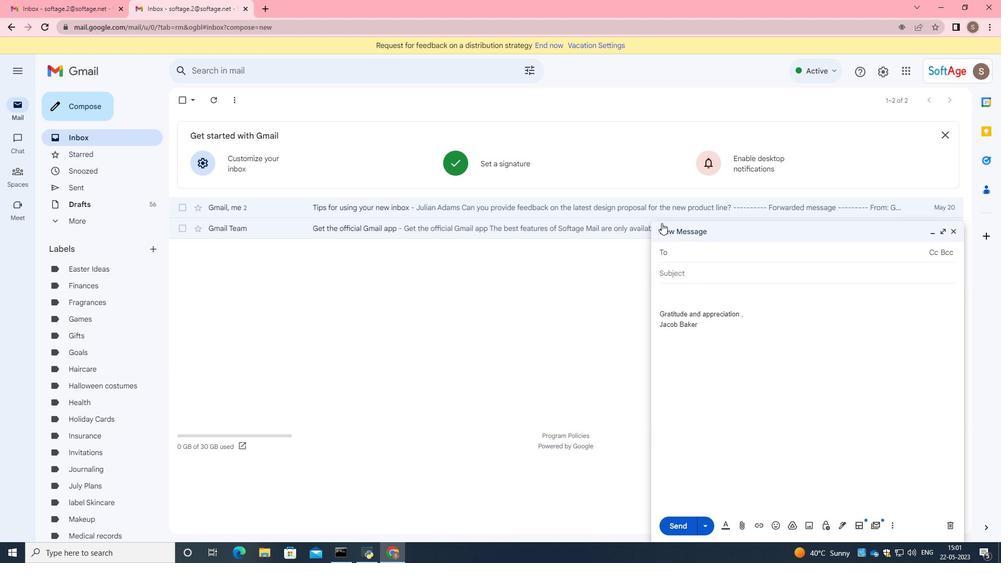 
Action: Key pressed softage.5<Key.shift>@softage.net
Screenshot: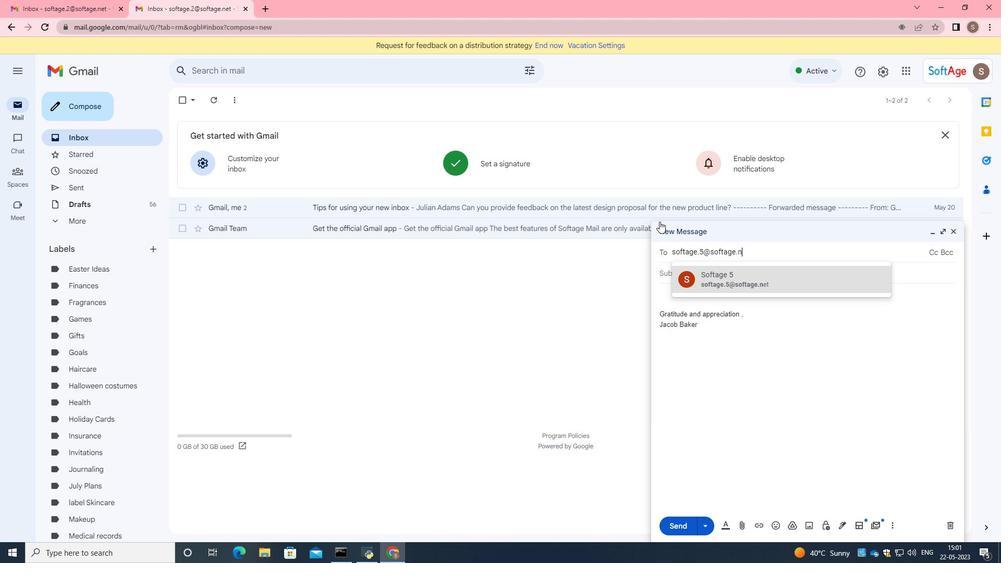 
Action: Mouse moved to (706, 275)
Screenshot: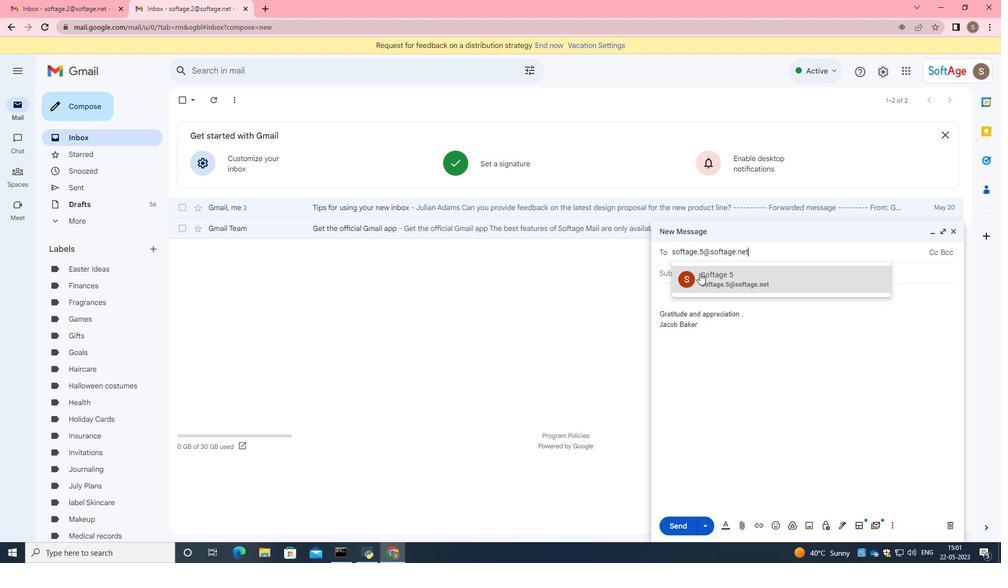 
Action: Mouse pressed left at (706, 275)
Screenshot: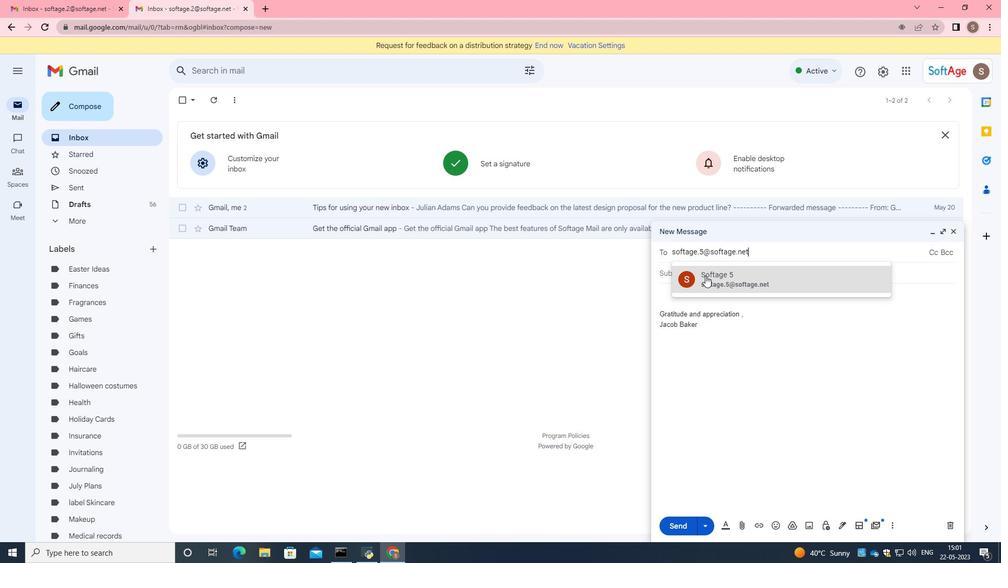
Action: Mouse moved to (766, 459)
Screenshot: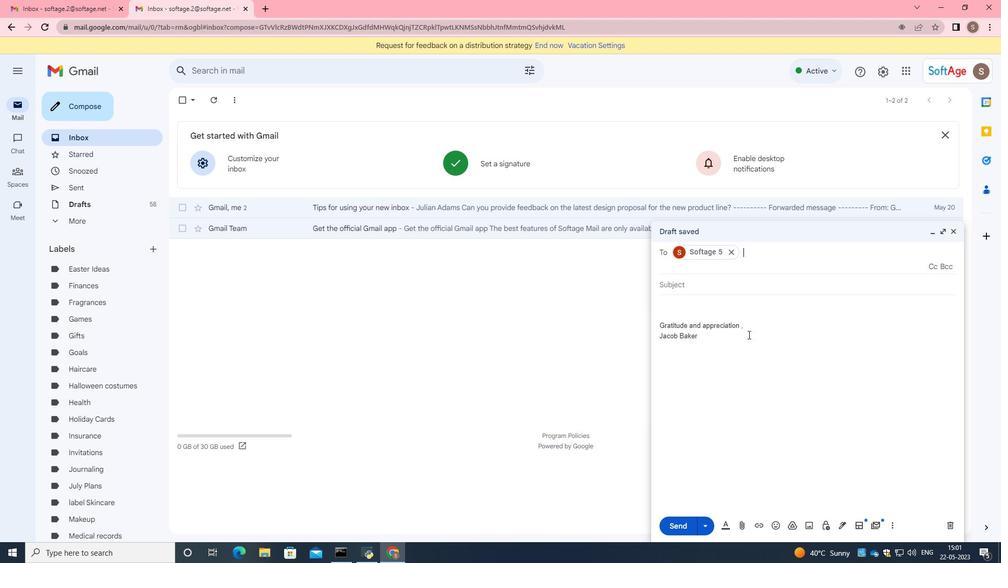 
Action: Mouse scrolled (742, 407) with delta (0, 0)
Screenshot: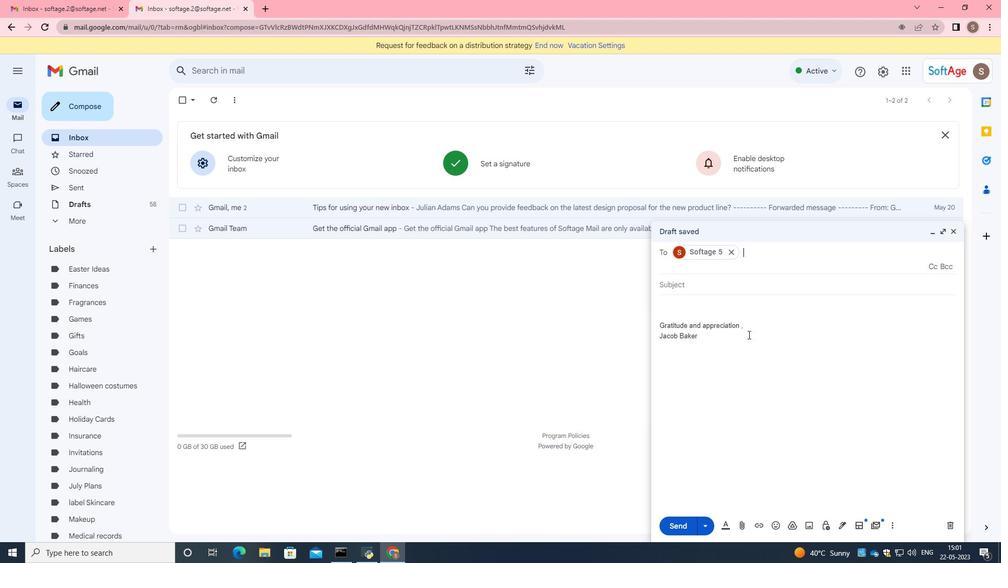 
Action: Mouse moved to (895, 522)
Screenshot: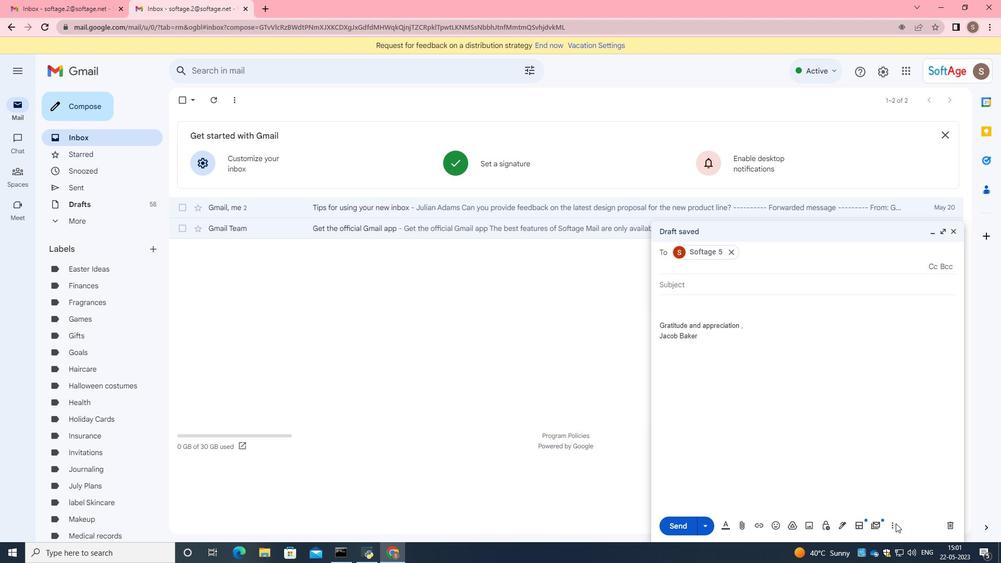 
Action: Mouse pressed left at (895, 522)
Screenshot: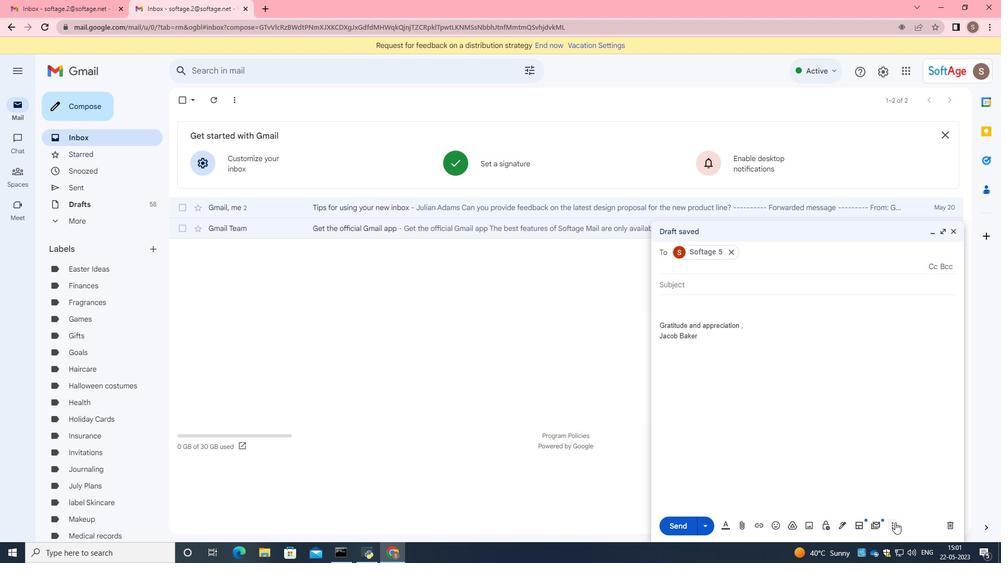 
Action: Mouse moved to (820, 431)
Screenshot: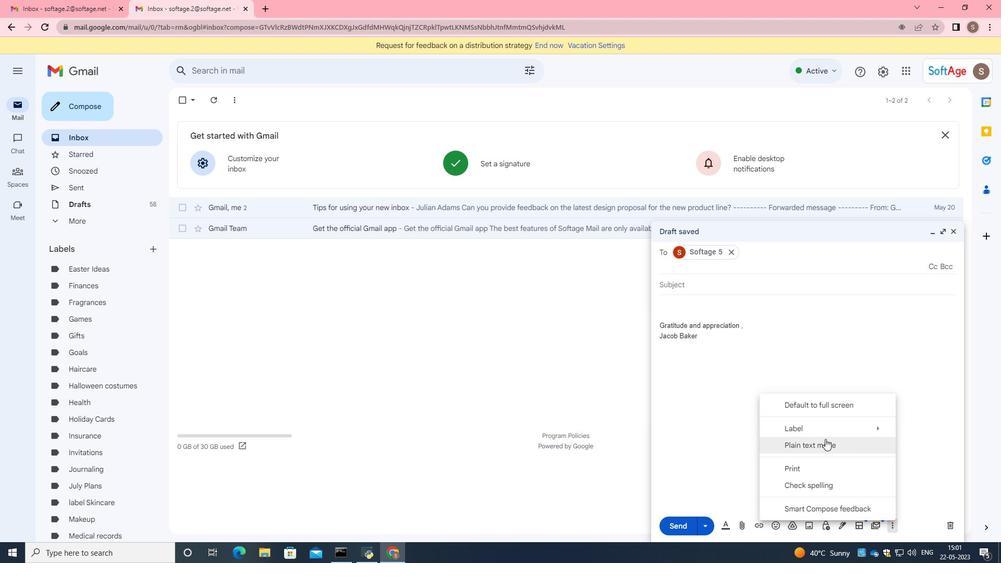 
Action: Mouse pressed left at (820, 431)
Screenshot: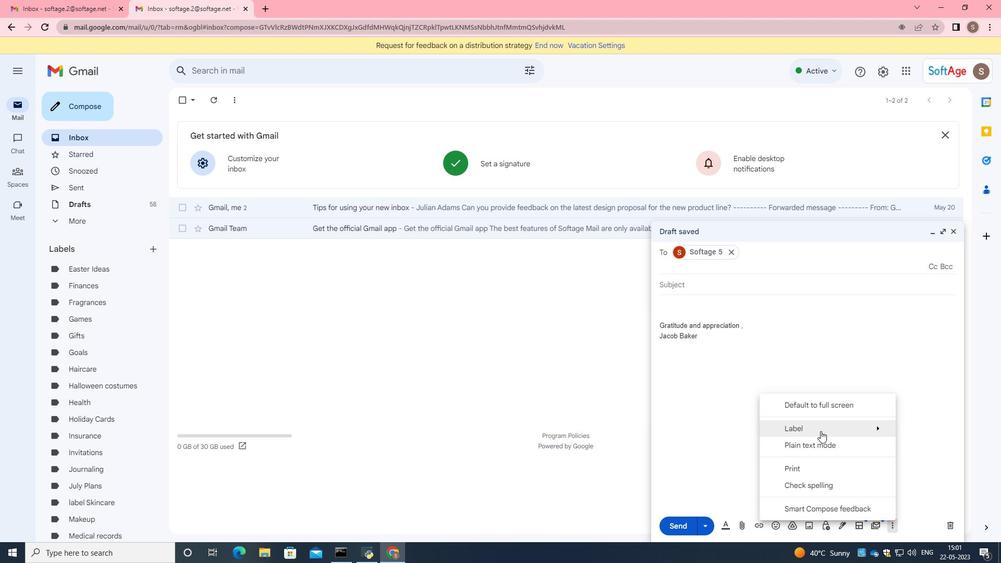 
Action: Mouse moved to (601, 223)
Screenshot: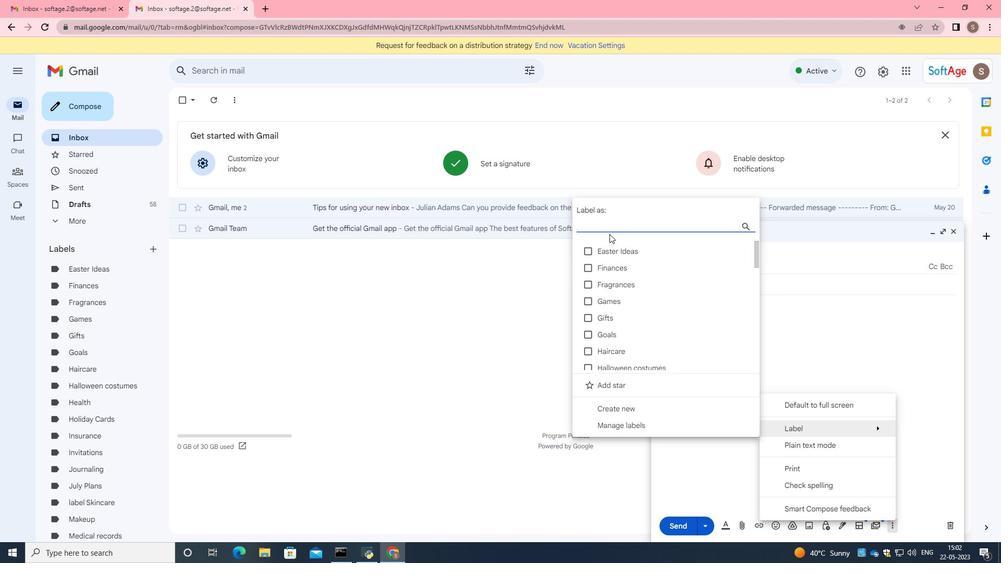
Action: Key pressed <Key.caps_lock>V<Key.caps_lock>alentines<Key.space><Key.caps_lock>D<Key.caps_lock>ay<Key.space>gifts
Screenshot: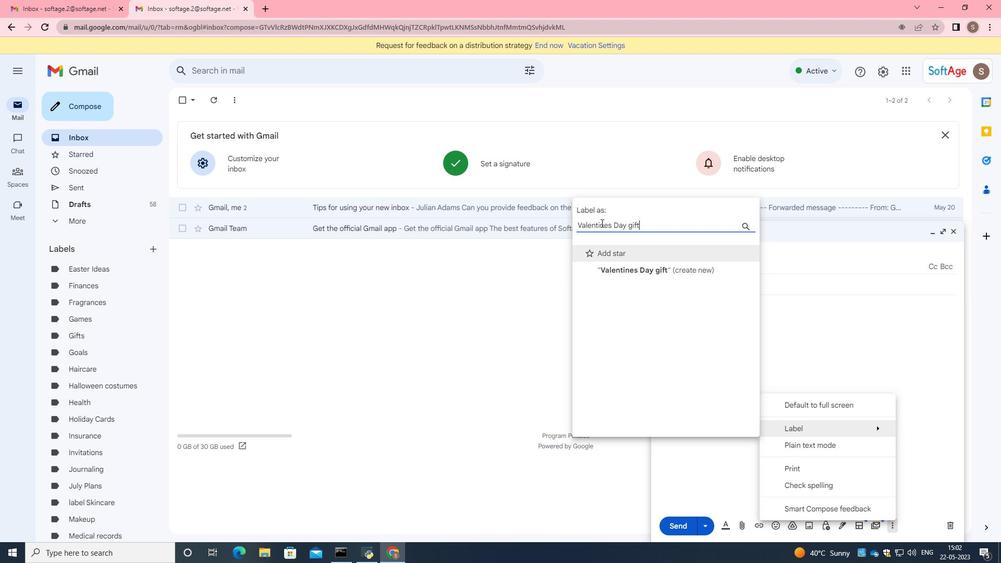
Action: Mouse moved to (653, 270)
Screenshot: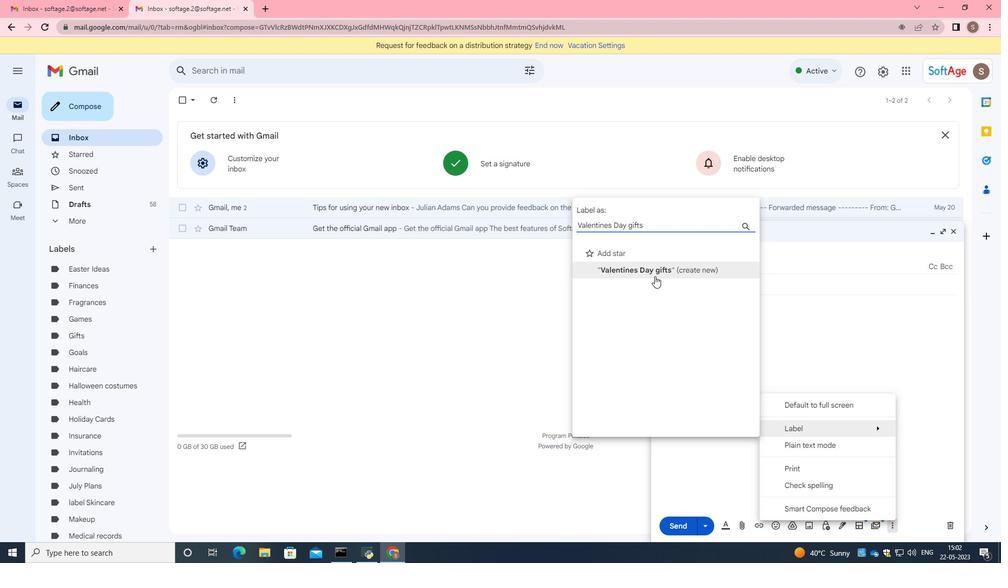 
Action: Mouse pressed left at (653, 270)
Screenshot: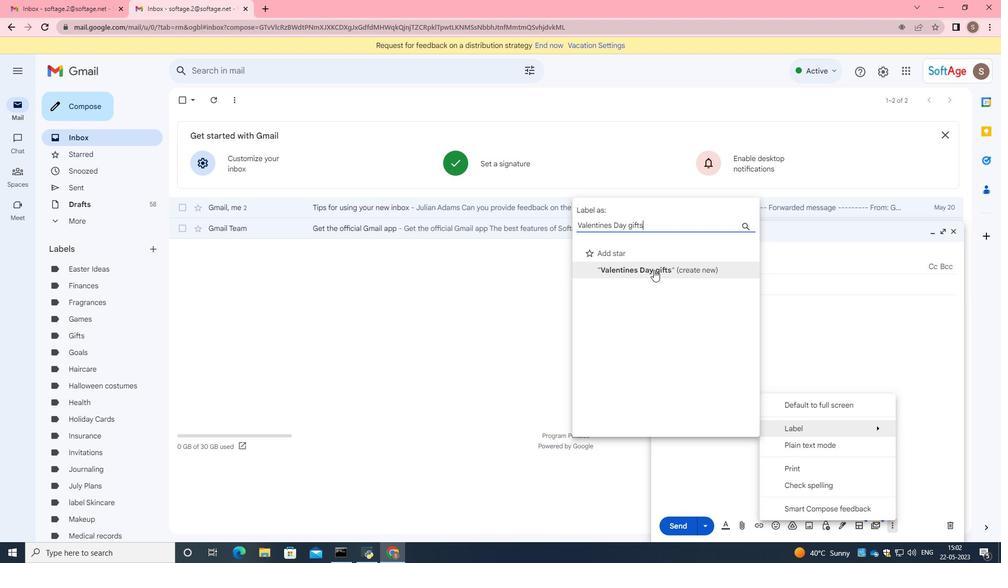 
Action: Mouse moved to (615, 334)
Screenshot: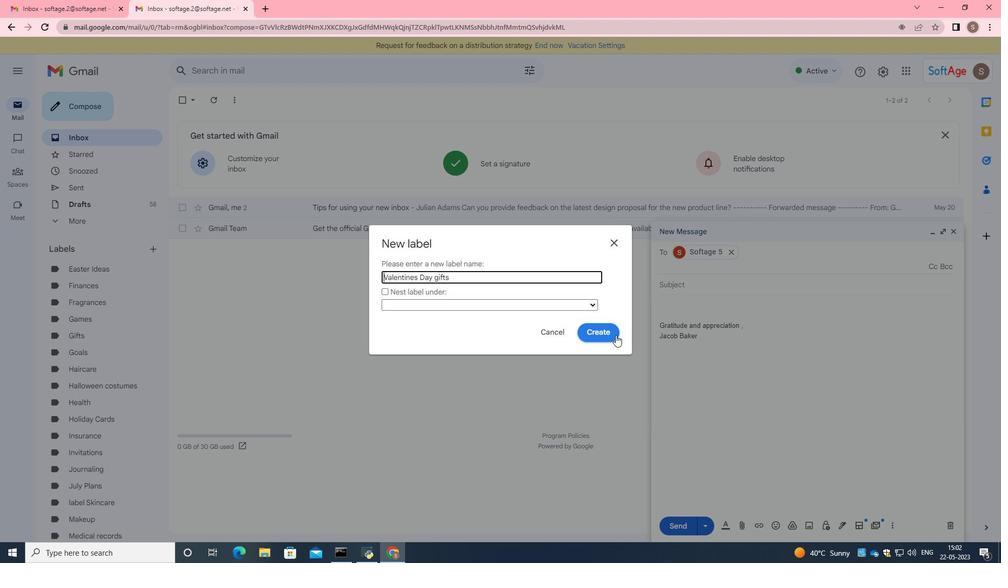 
Action: Mouse pressed left at (615, 334)
Screenshot: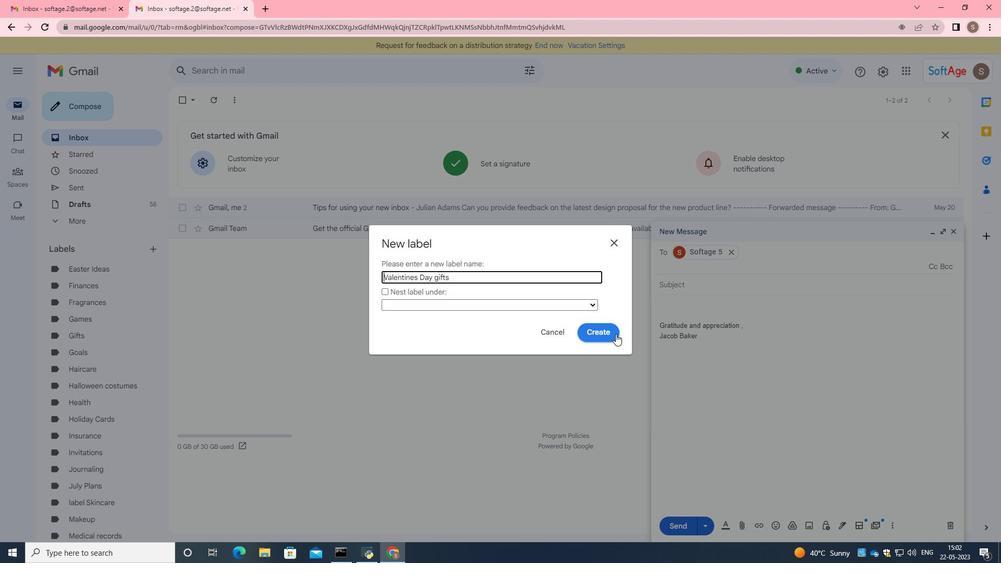 
Action: Mouse moved to (690, 525)
Screenshot: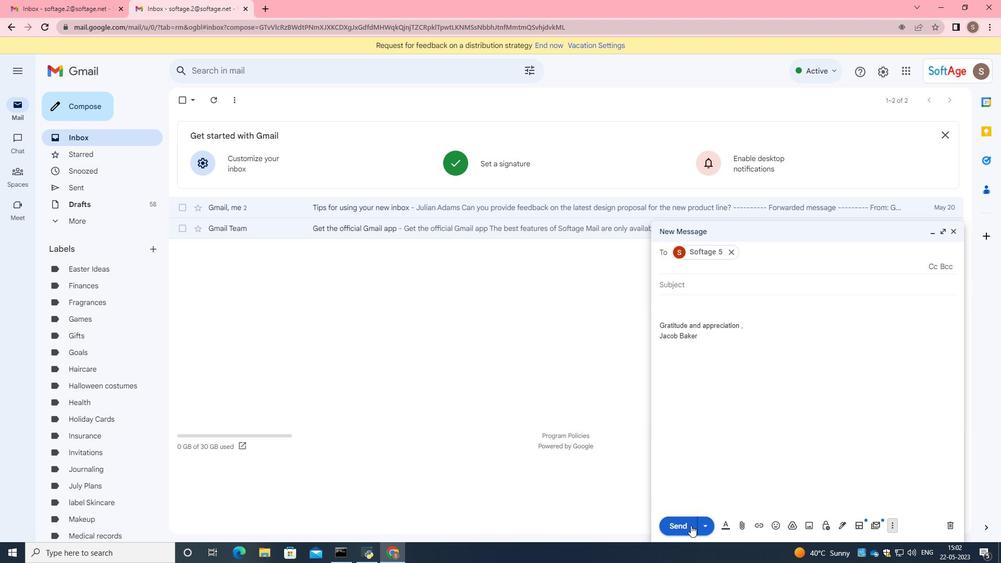 
